 Task: Look for space in Pusad, India from 12th June, 2023 to 15th June, 2023 for 2 adults in price range Rs.10000 to Rs.15000. Place can be entire place with 1  bedroom having 1 bed and 1 bathroom. Property type can be house, flat, guest house, hotel. Booking option can be shelf check-in. Required host language is English.
Action: Mouse pressed left at (464, 53)
Screenshot: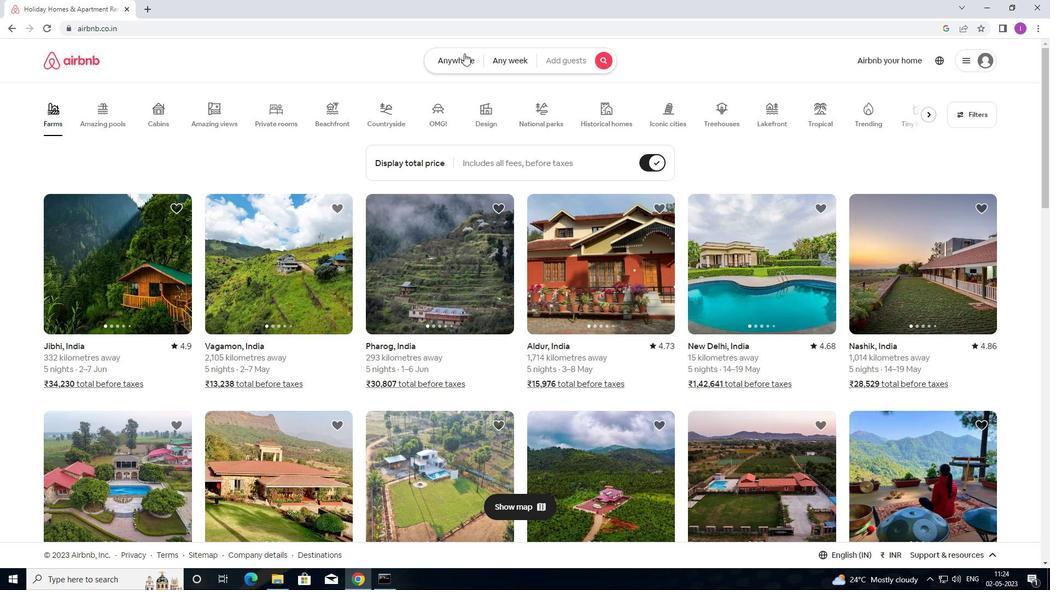 
Action: Mouse moved to (364, 115)
Screenshot: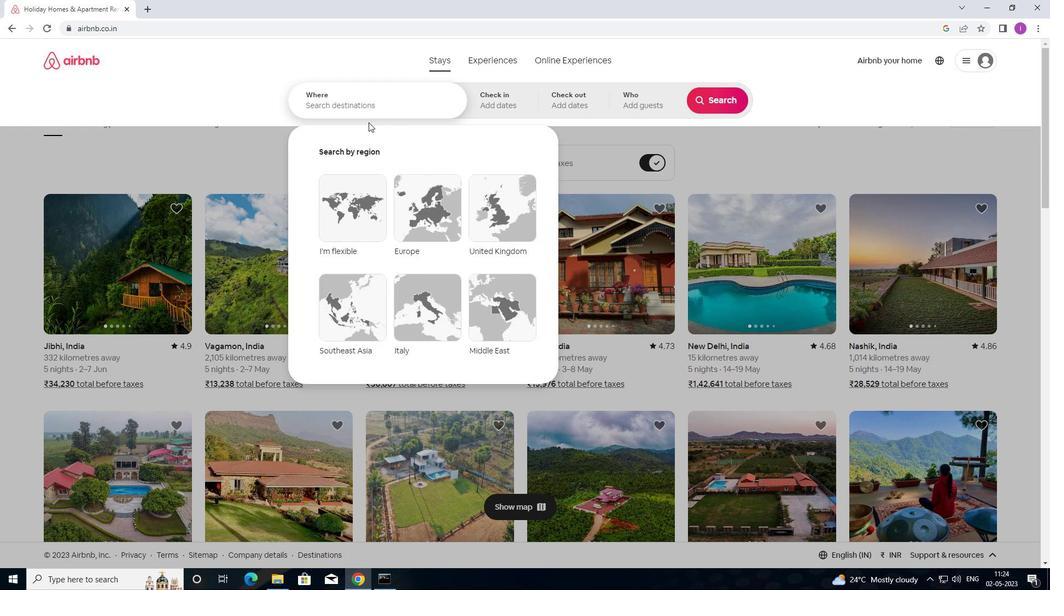 
Action: Mouse pressed left at (364, 115)
Screenshot: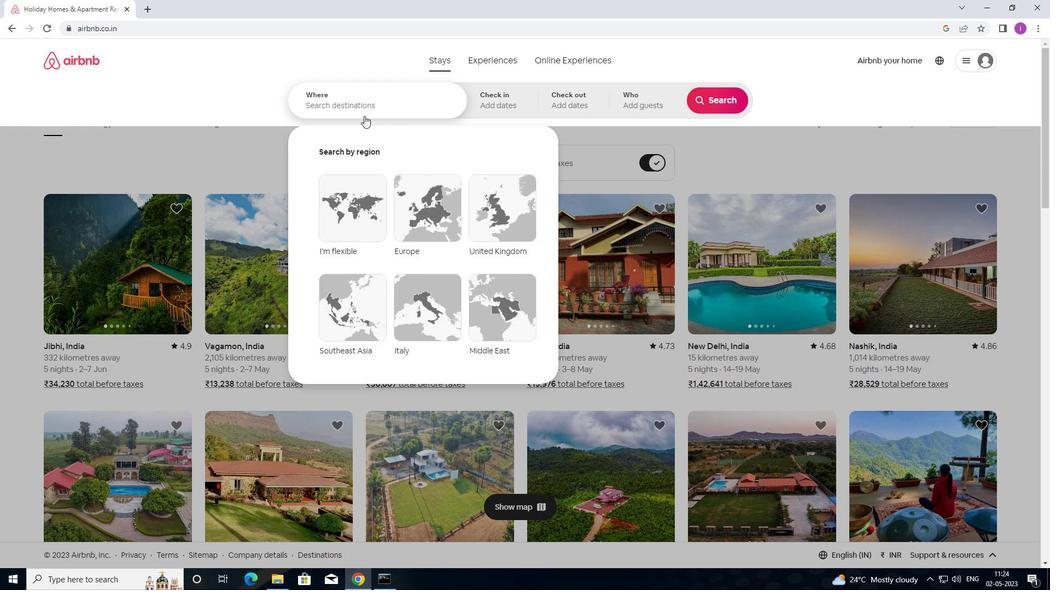 
Action: Mouse moved to (426, 83)
Screenshot: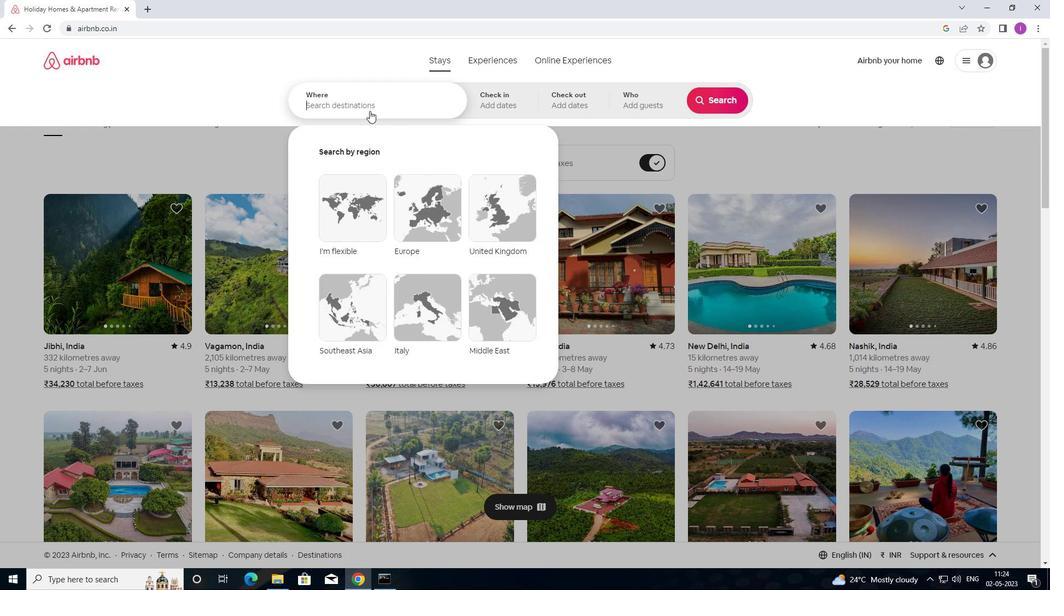 
Action: Key pressed <Key.shift>PUSAD,<Key.shift>INDIA
Screenshot: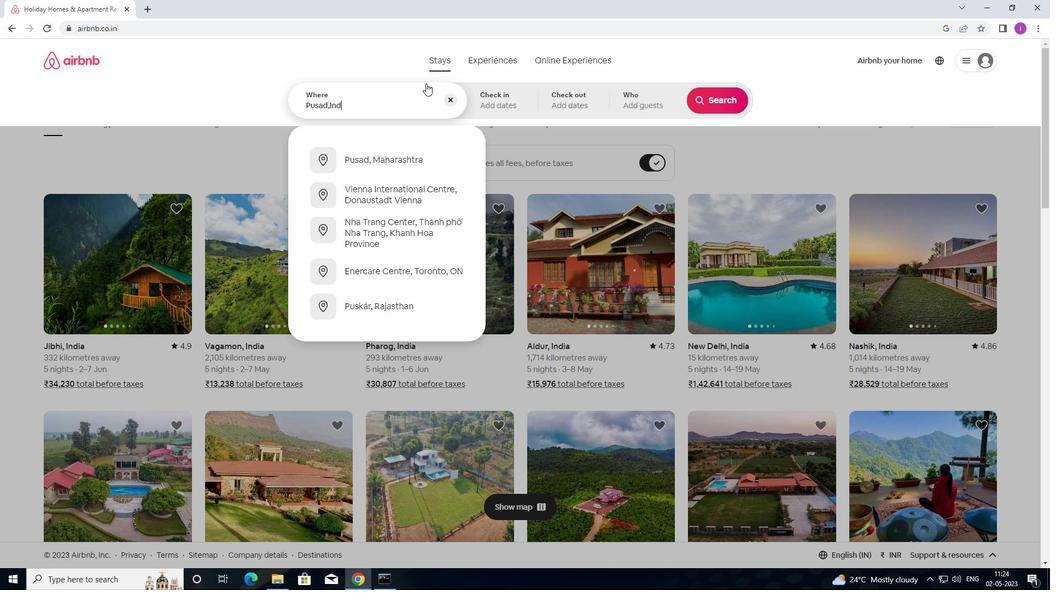 
Action: Mouse moved to (515, 107)
Screenshot: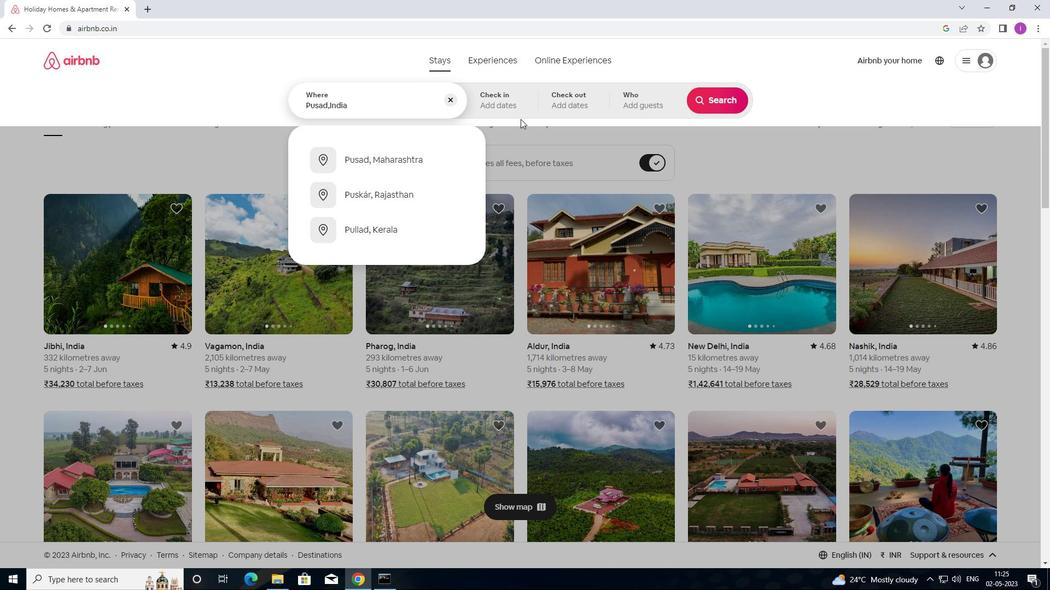 
Action: Mouse pressed left at (515, 107)
Screenshot: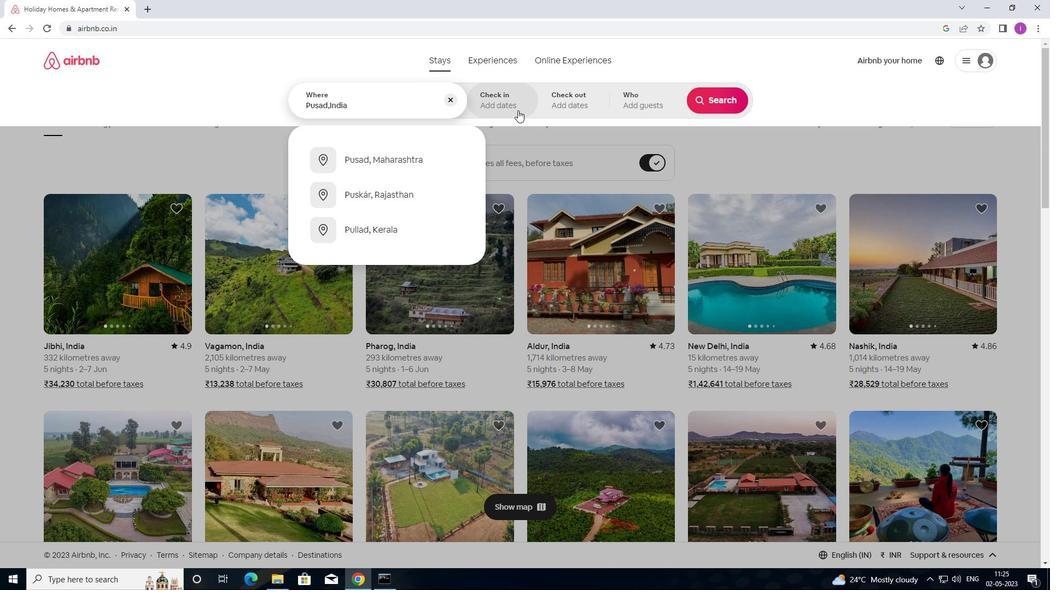 
Action: Mouse moved to (574, 288)
Screenshot: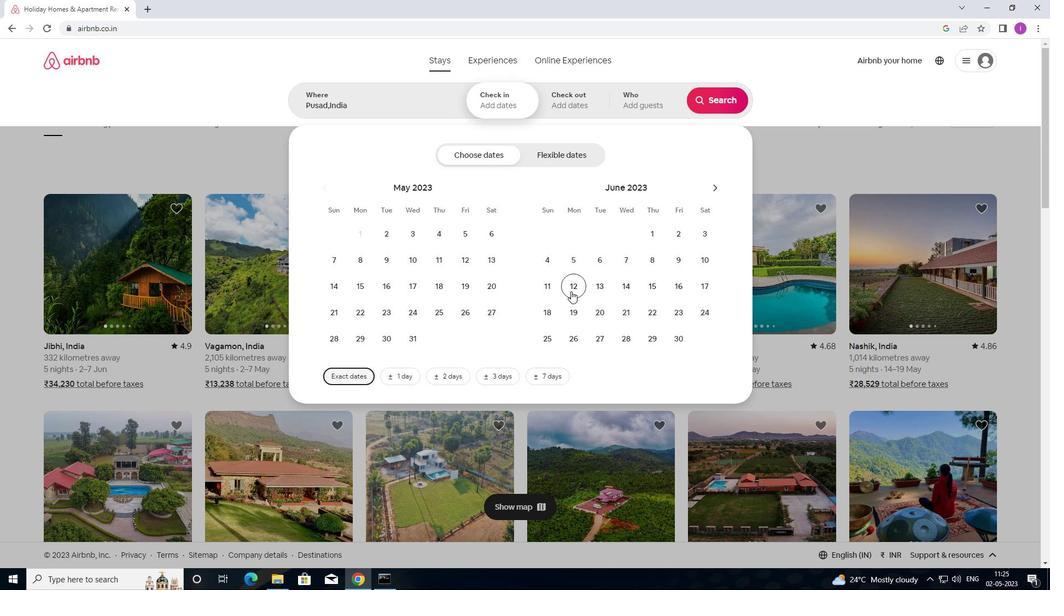 
Action: Mouse pressed left at (574, 288)
Screenshot: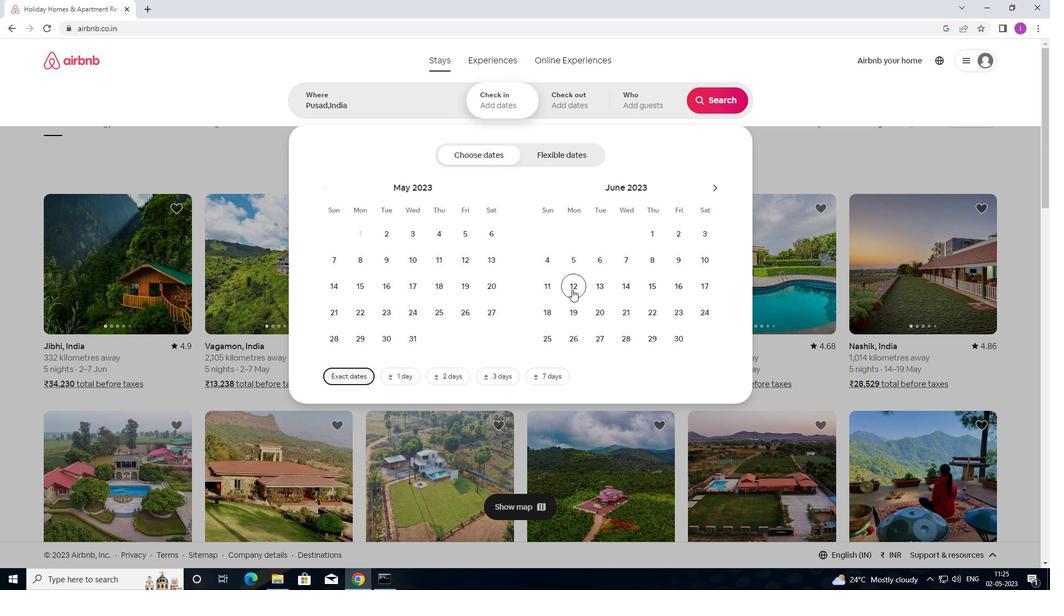 
Action: Mouse moved to (653, 289)
Screenshot: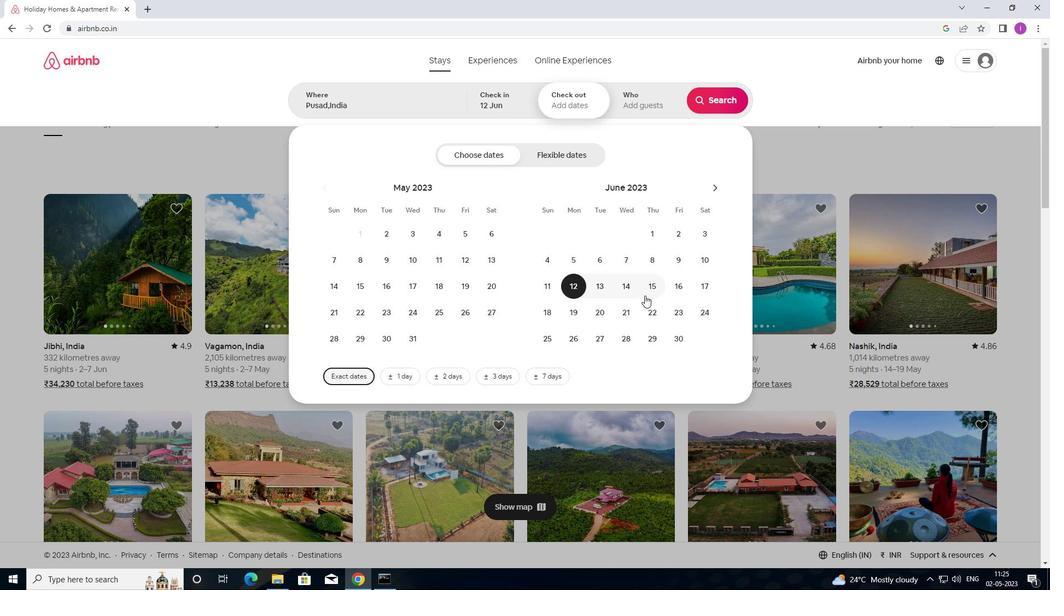 
Action: Mouse pressed left at (653, 289)
Screenshot: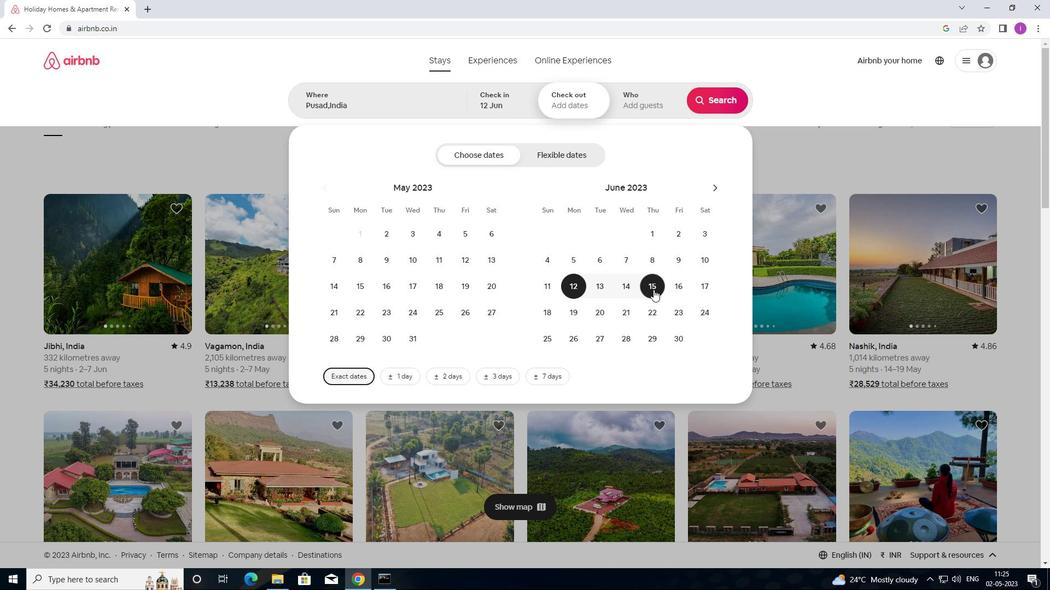 
Action: Mouse moved to (643, 108)
Screenshot: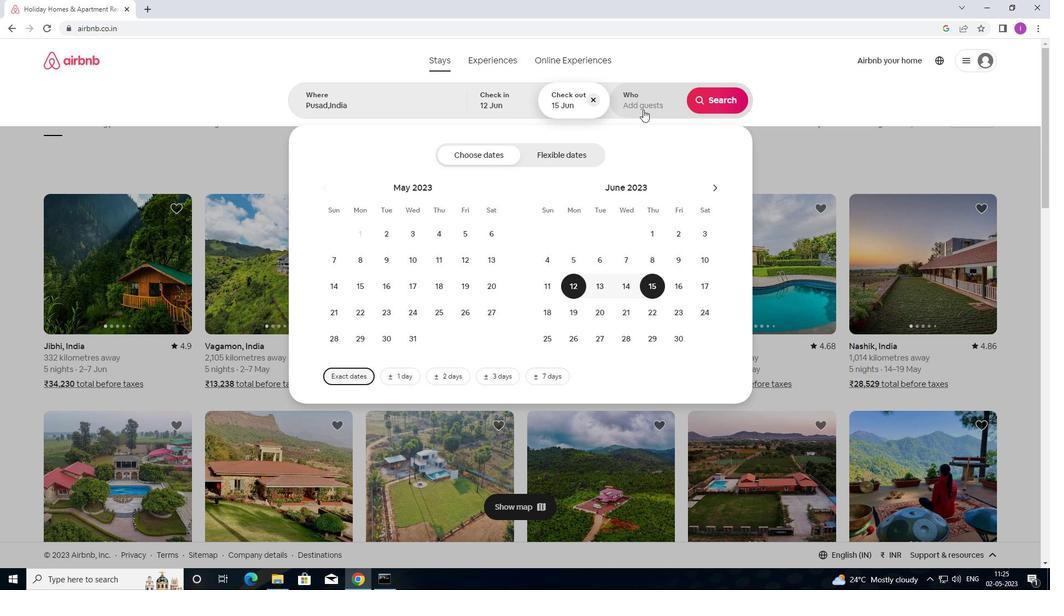 
Action: Mouse pressed left at (643, 108)
Screenshot: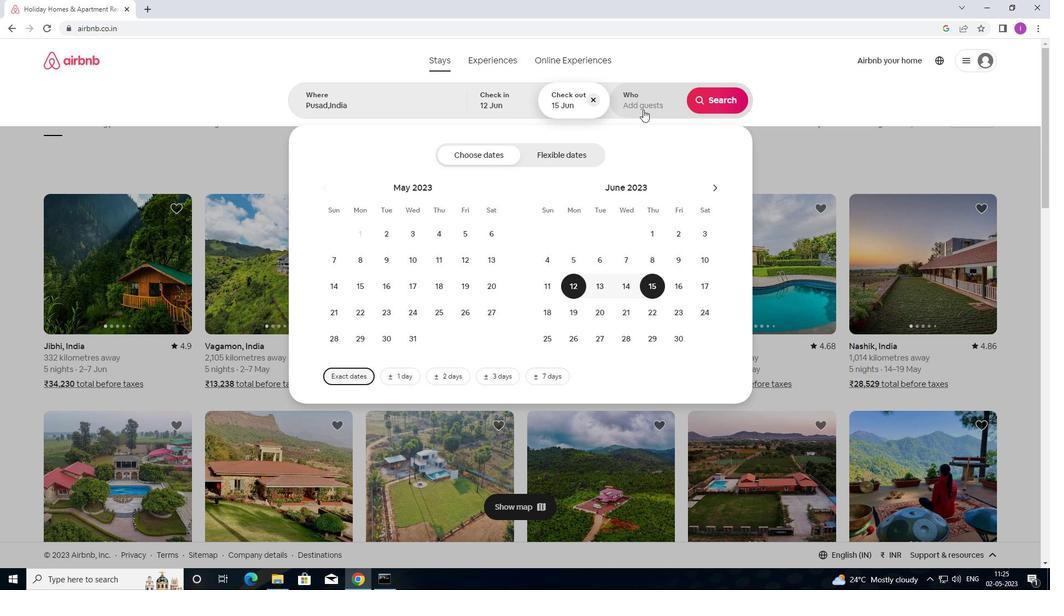 
Action: Mouse moved to (717, 154)
Screenshot: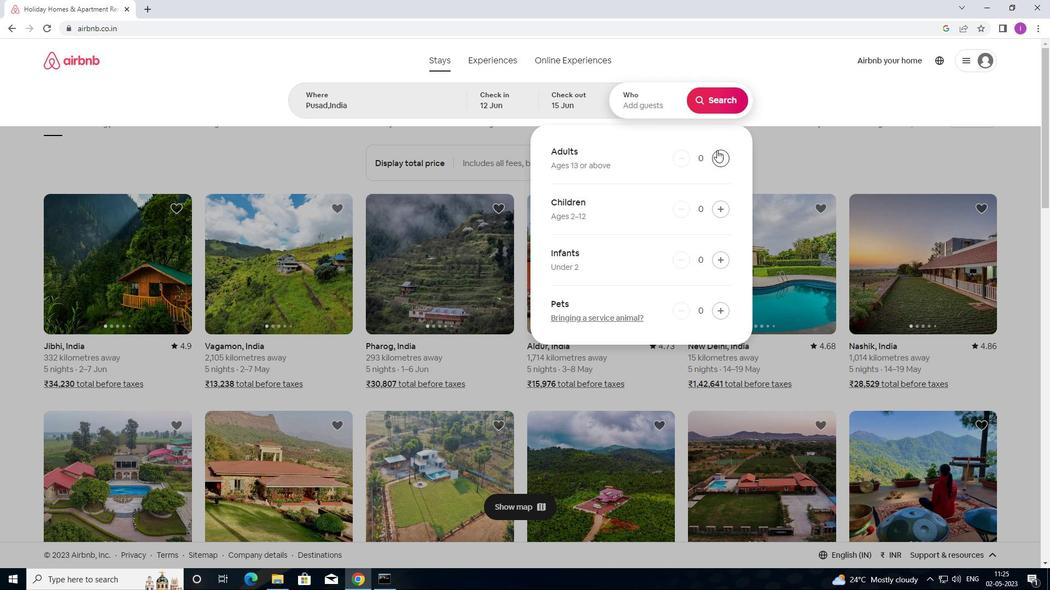 
Action: Mouse pressed left at (717, 154)
Screenshot: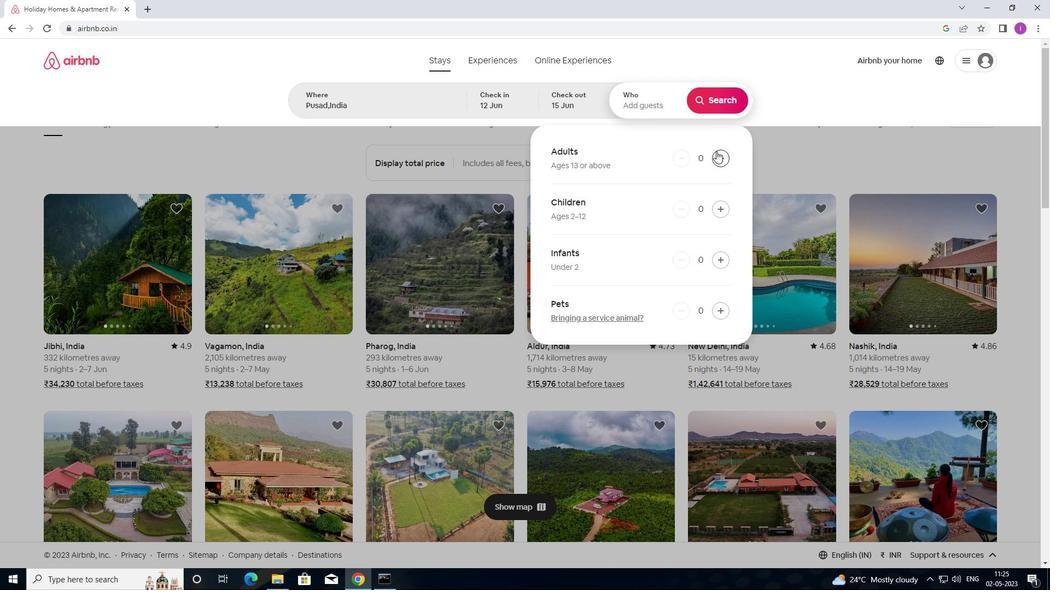 
Action: Mouse moved to (718, 154)
Screenshot: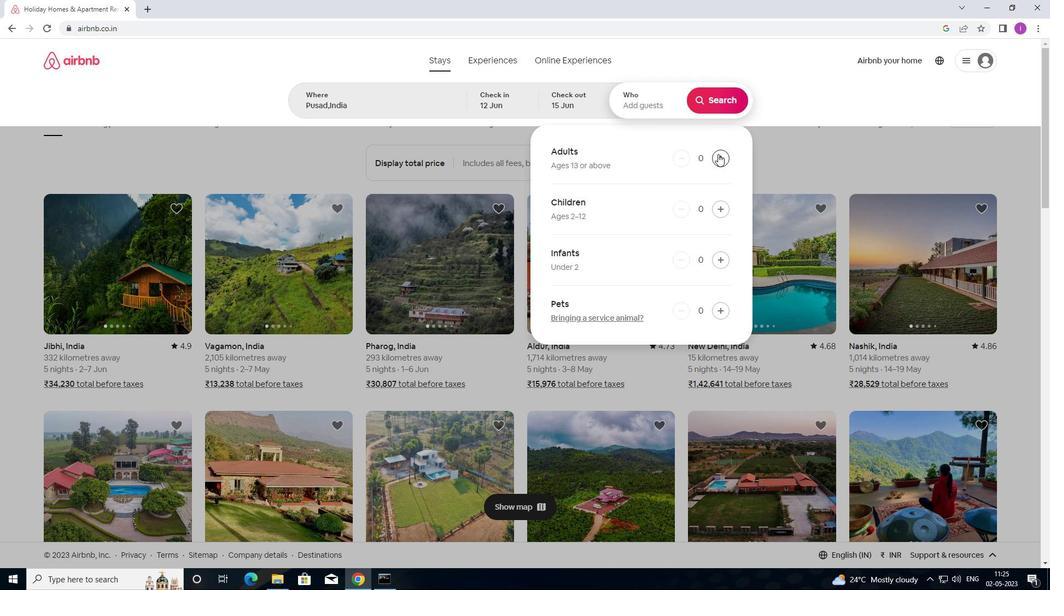 
Action: Mouse pressed left at (718, 154)
Screenshot: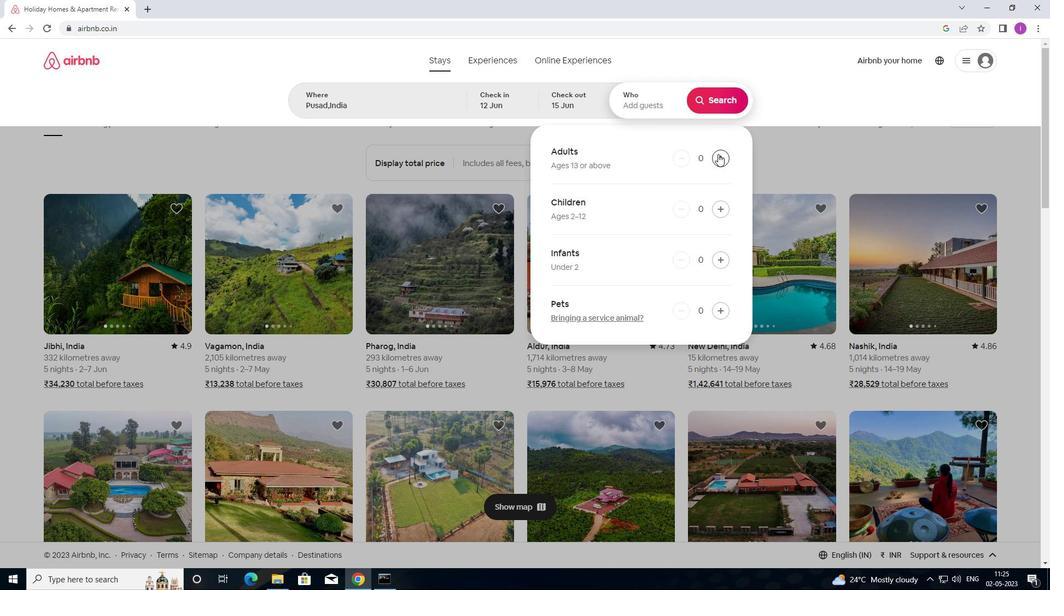 
Action: Mouse moved to (708, 104)
Screenshot: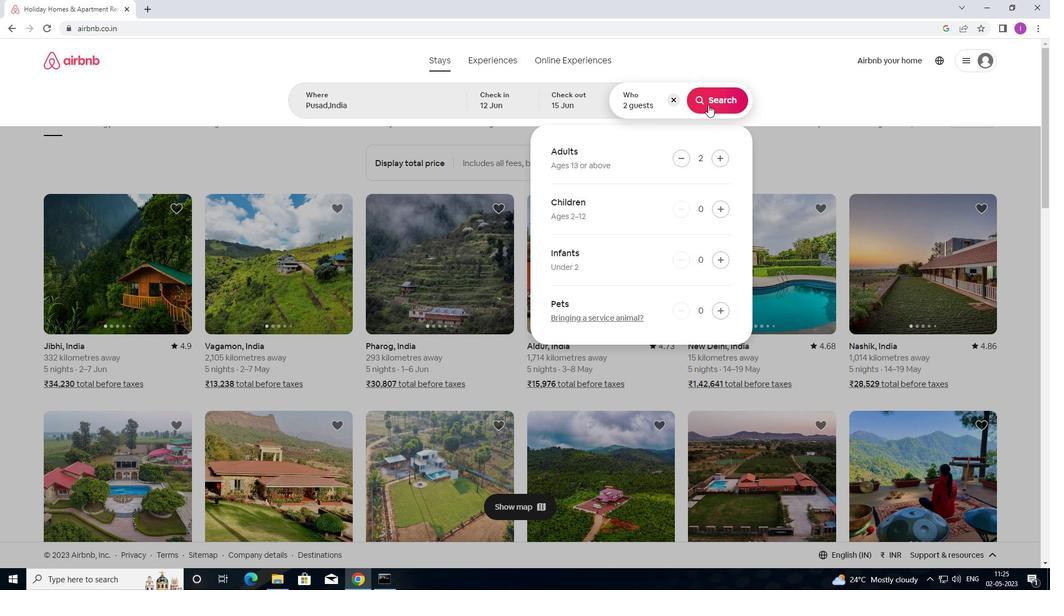
Action: Mouse pressed left at (708, 104)
Screenshot: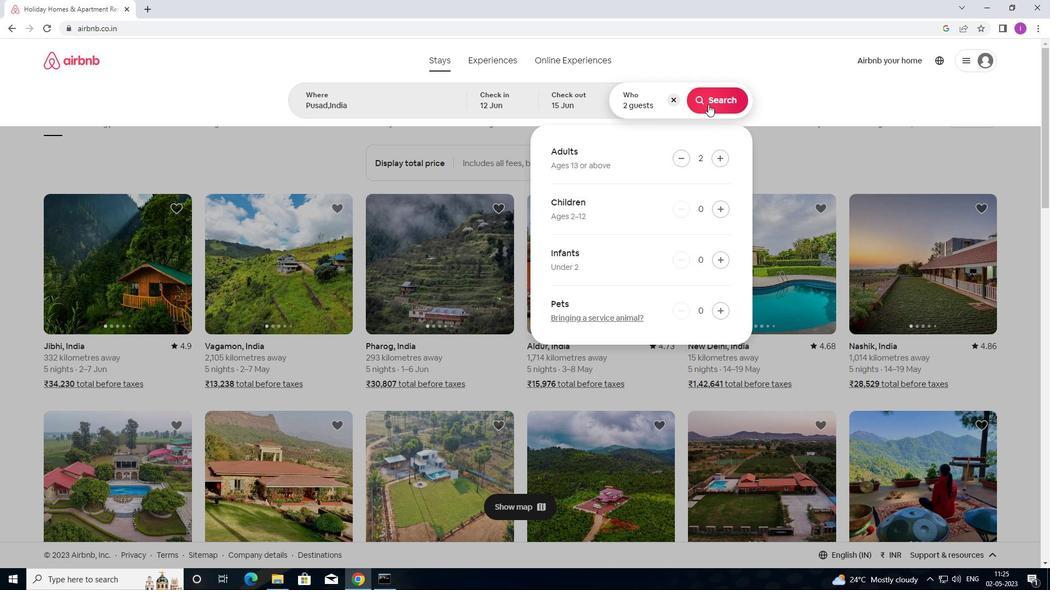
Action: Mouse moved to (991, 97)
Screenshot: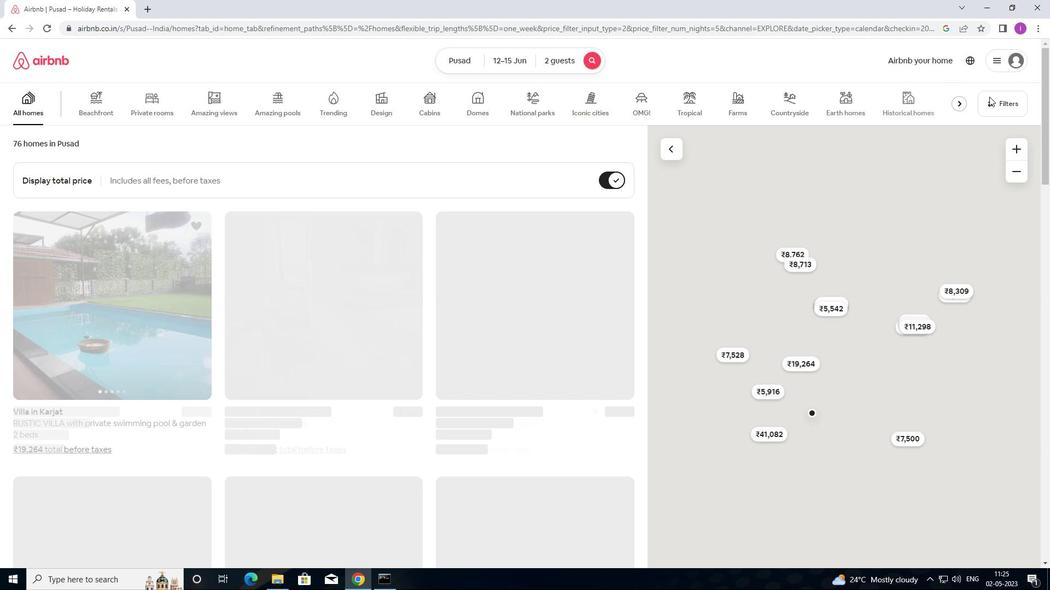
Action: Mouse pressed left at (991, 97)
Screenshot: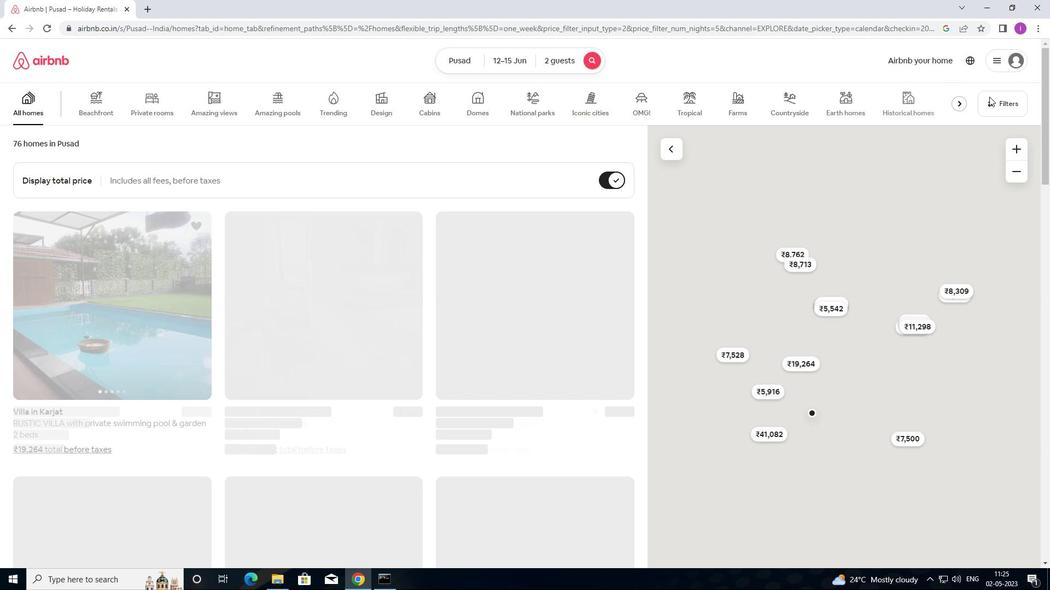 
Action: Mouse moved to (407, 247)
Screenshot: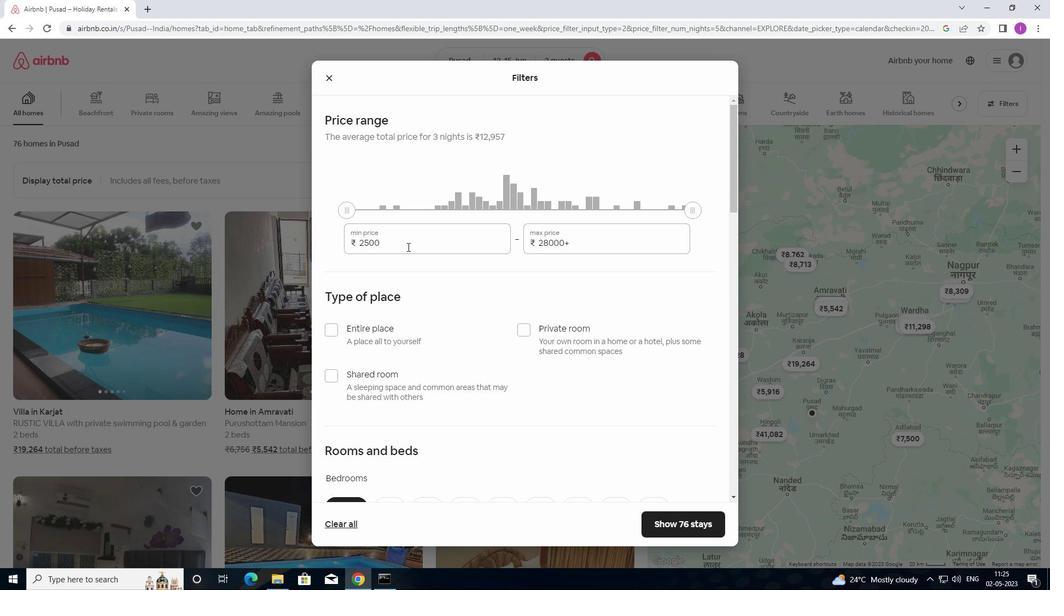 
Action: Mouse pressed left at (407, 247)
Screenshot: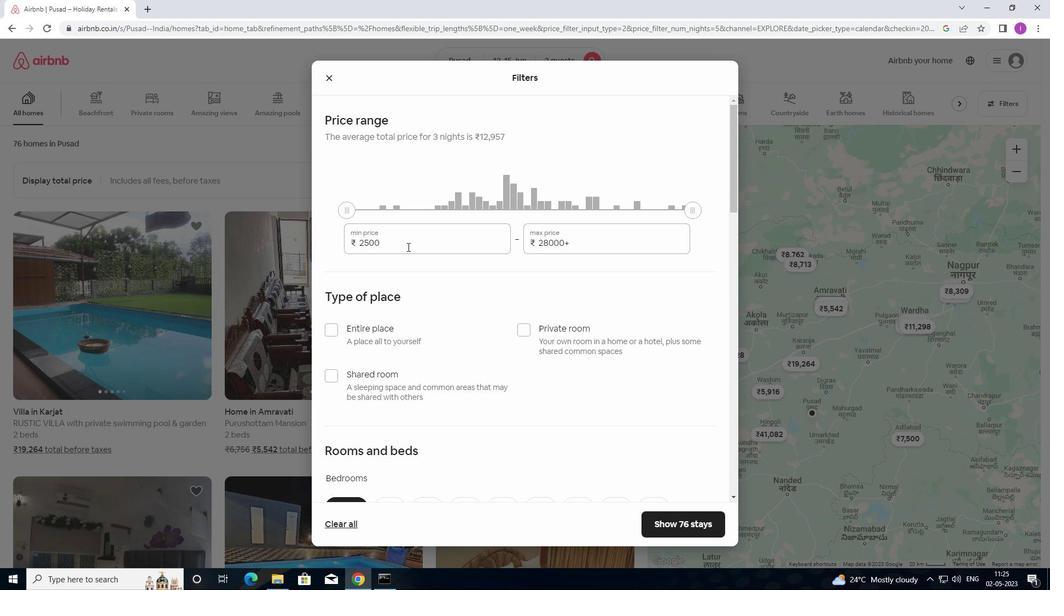 
Action: Mouse moved to (343, 236)
Screenshot: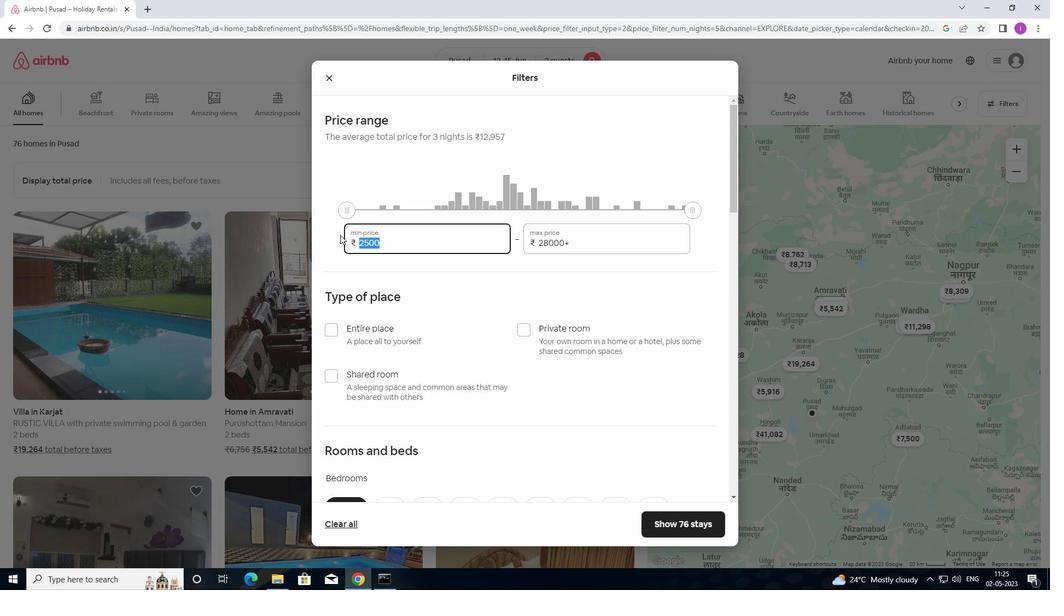 
Action: Key pressed 10000
Screenshot: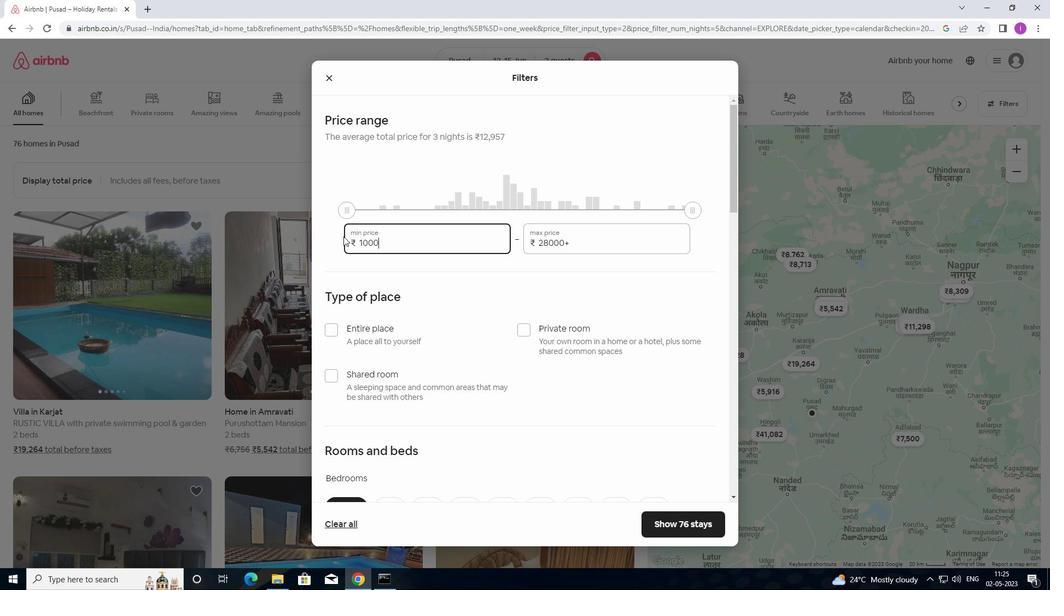 
Action: Mouse moved to (577, 242)
Screenshot: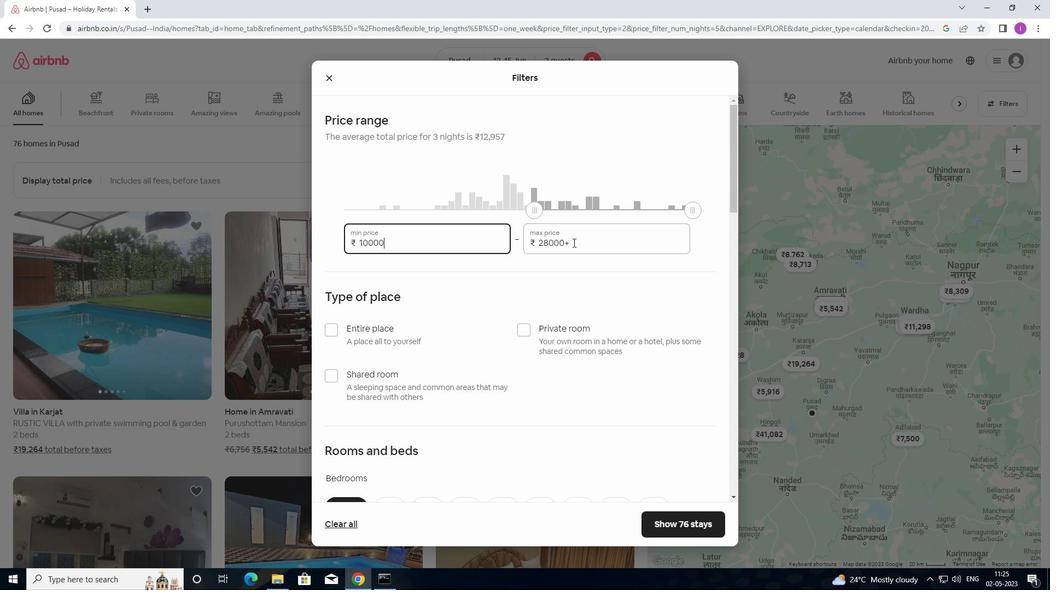 
Action: Mouse pressed left at (577, 242)
Screenshot: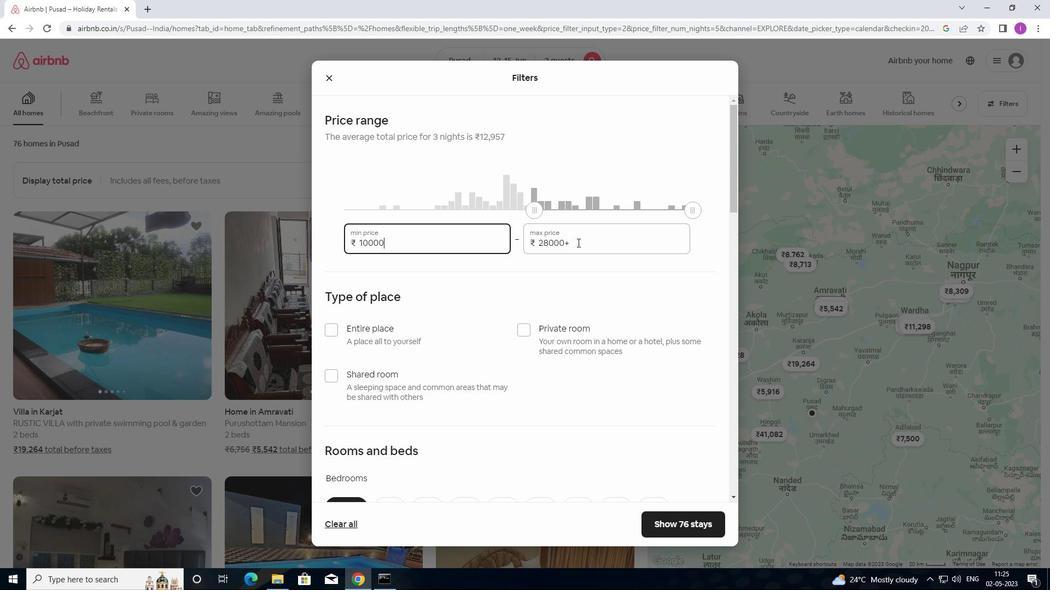 
Action: Mouse moved to (503, 244)
Screenshot: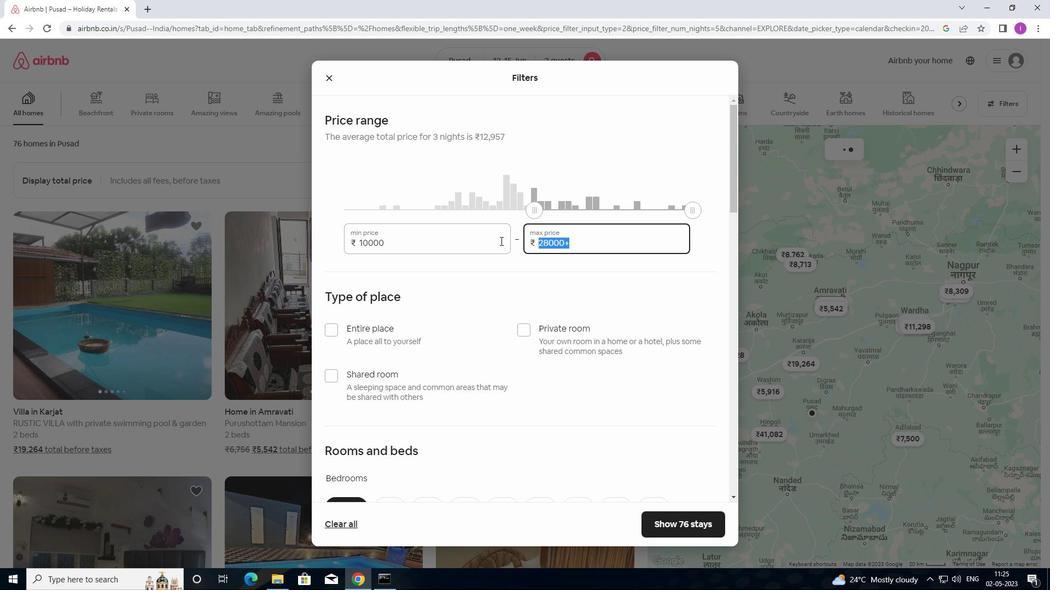 
Action: Key pressed 1
Screenshot: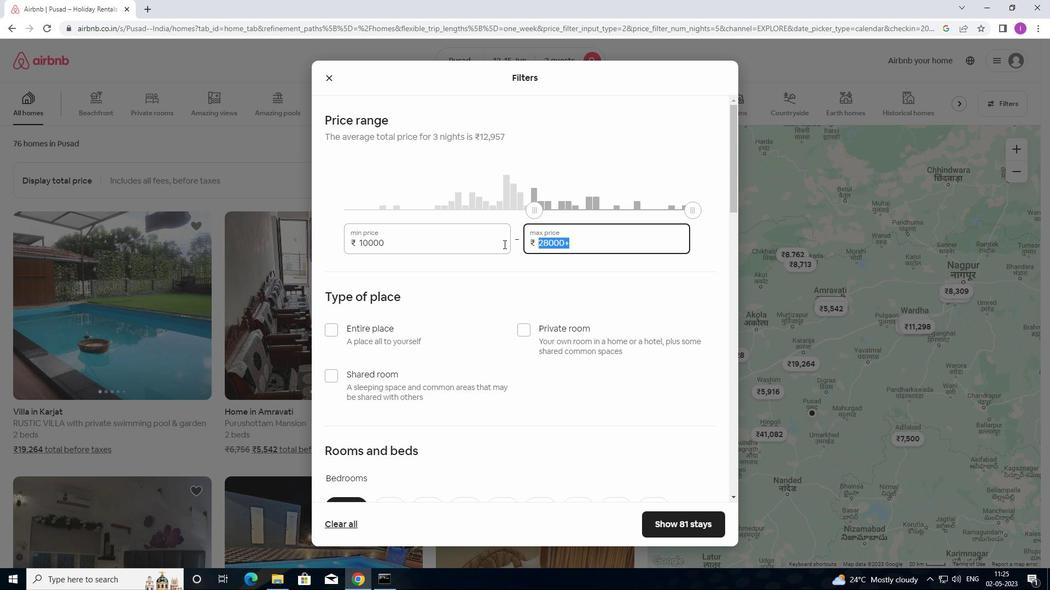 
Action: Mouse moved to (503, 244)
Screenshot: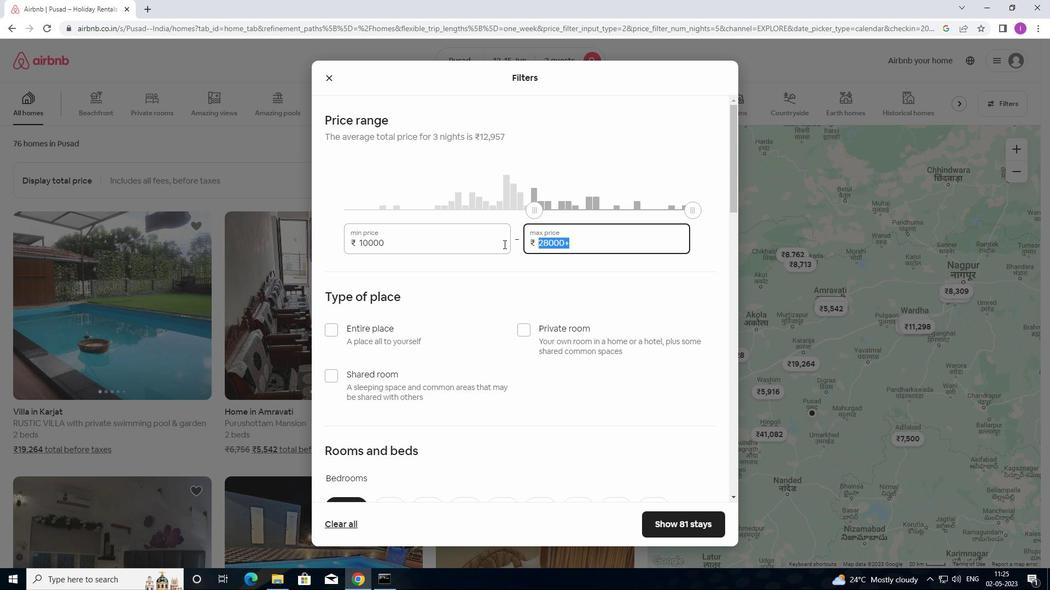 
Action: Key pressed 500
Screenshot: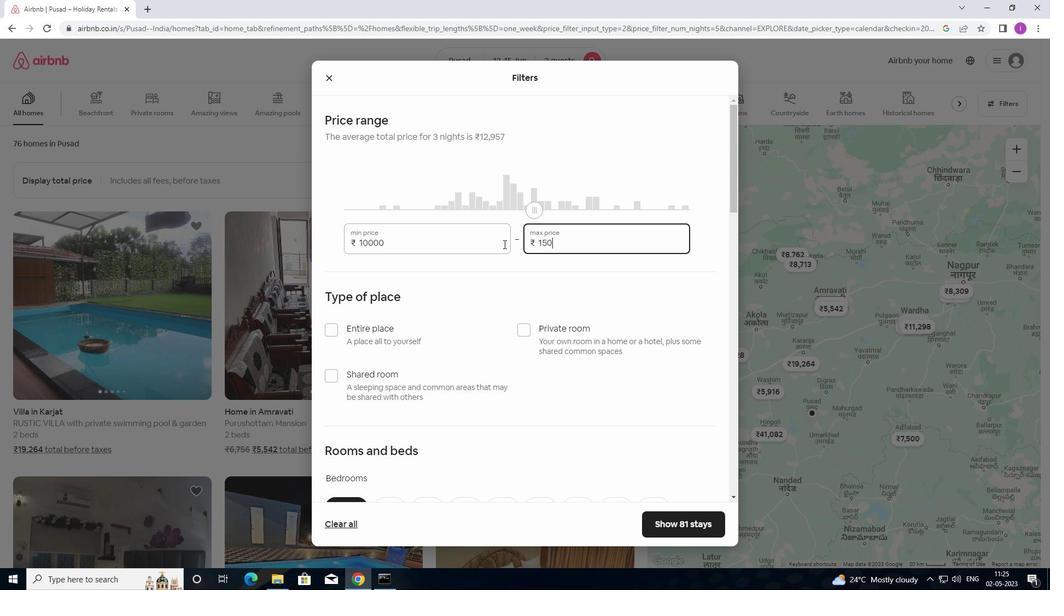 
Action: Mouse moved to (504, 244)
Screenshot: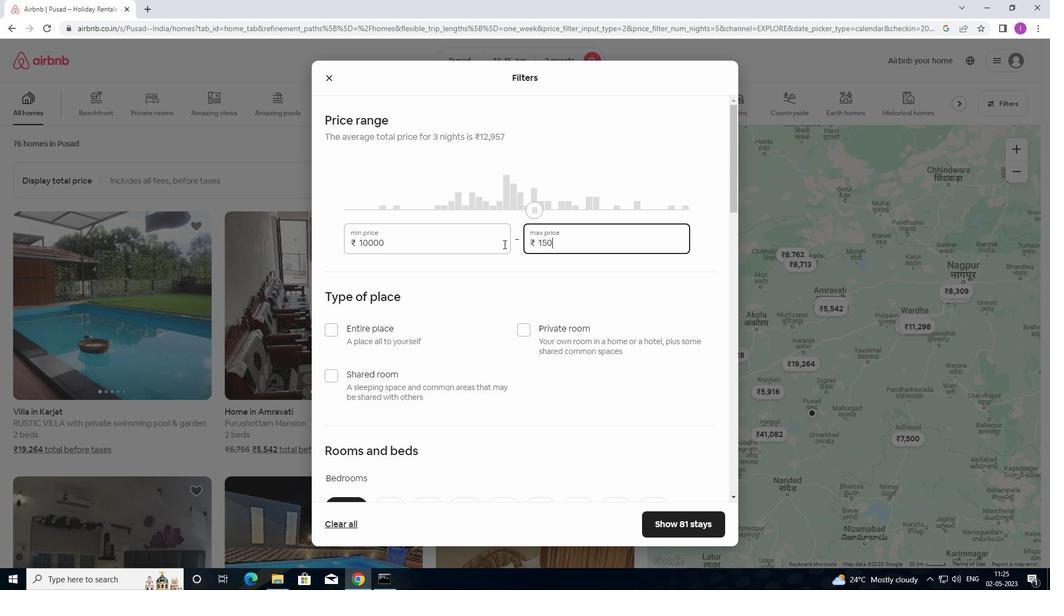 
Action: Key pressed 0
Screenshot: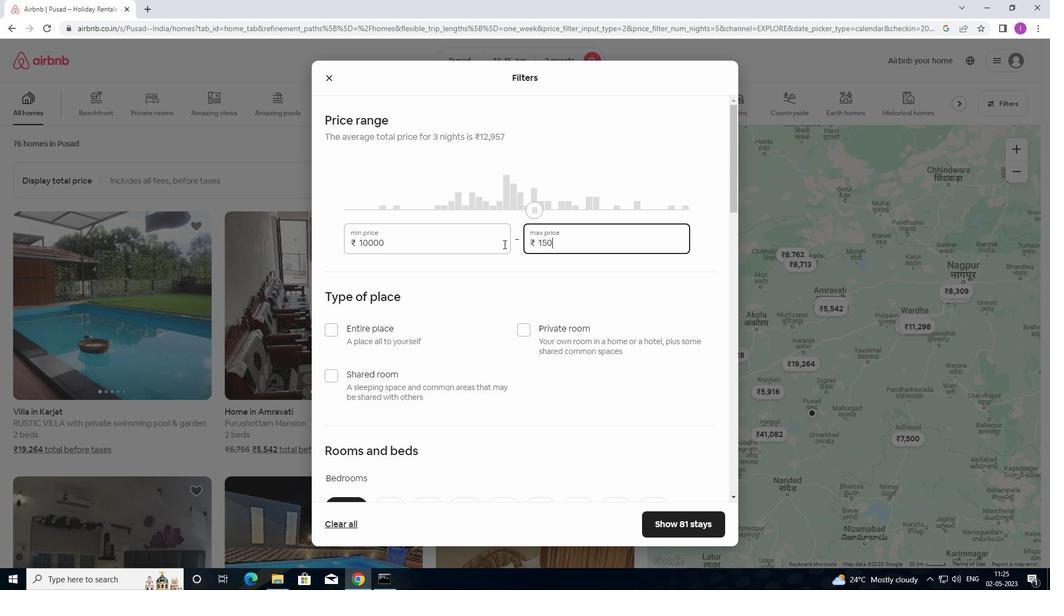 
Action: Mouse moved to (424, 338)
Screenshot: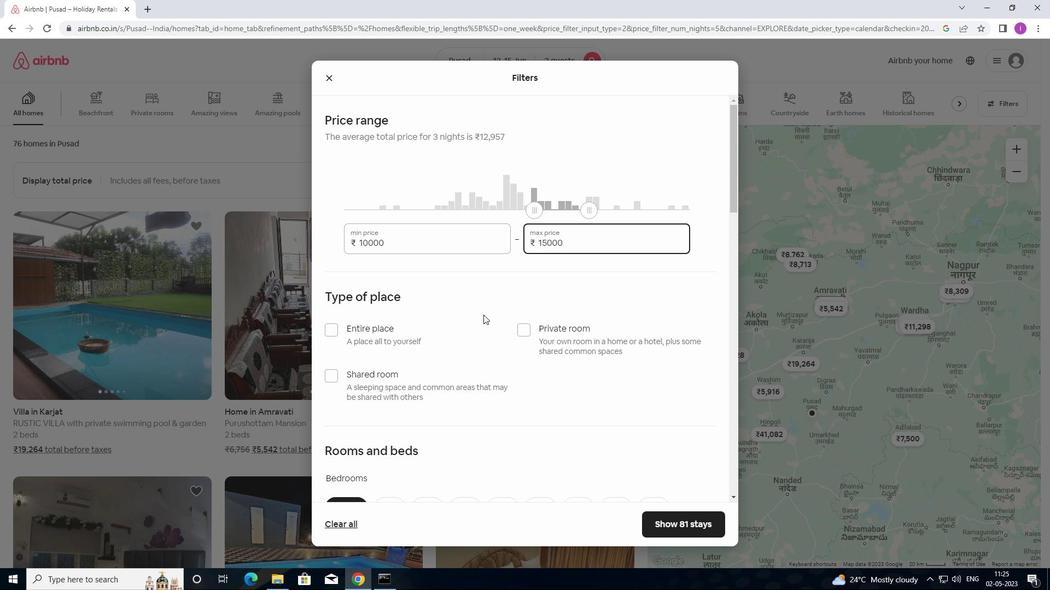 
Action: Mouse scrolled (424, 337) with delta (0, 0)
Screenshot: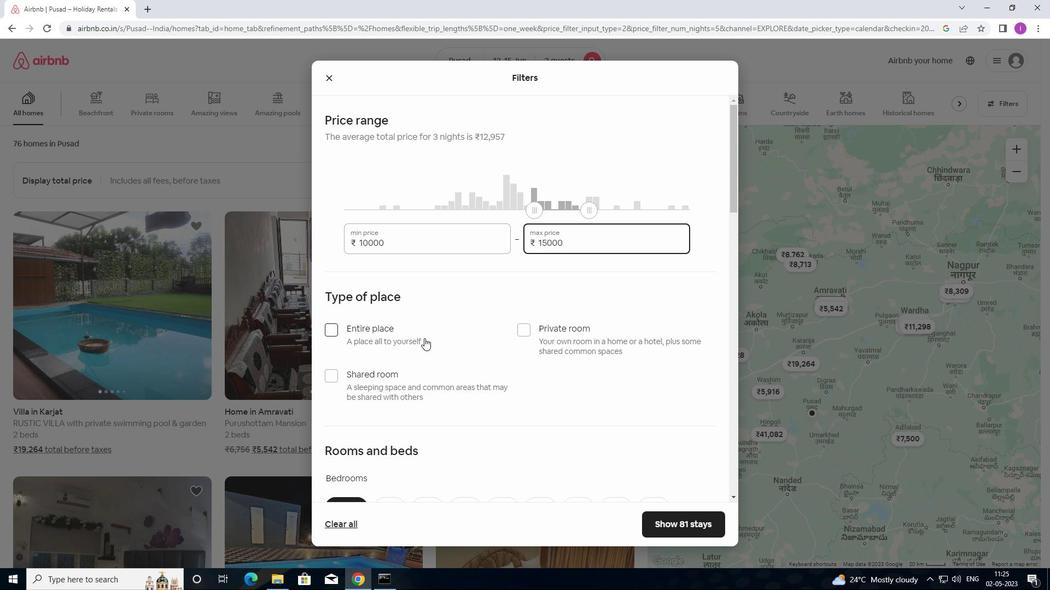 
Action: Mouse moved to (327, 274)
Screenshot: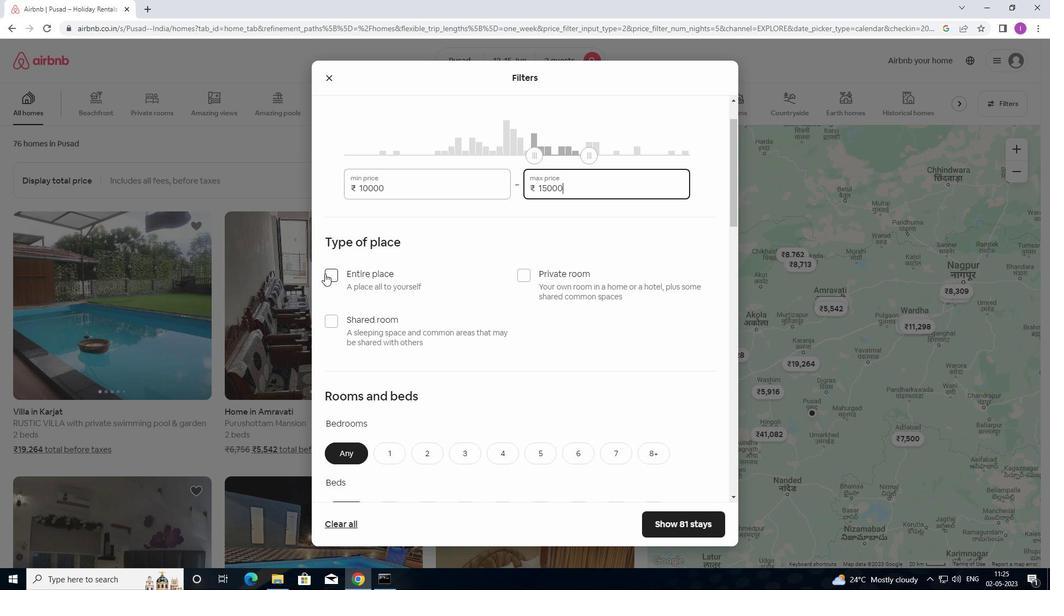 
Action: Mouse pressed left at (327, 274)
Screenshot: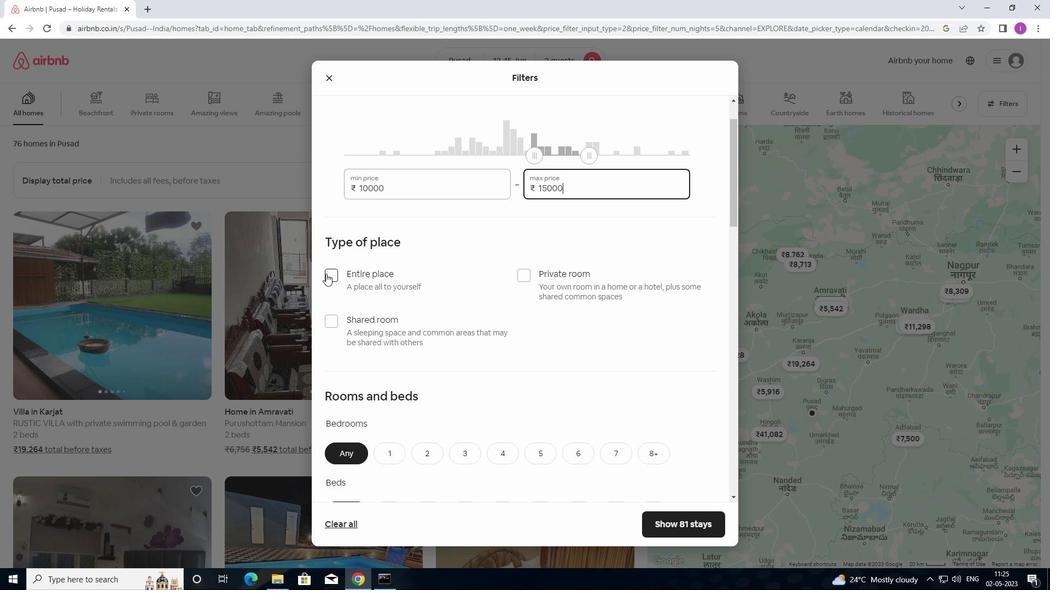 
Action: Mouse moved to (376, 313)
Screenshot: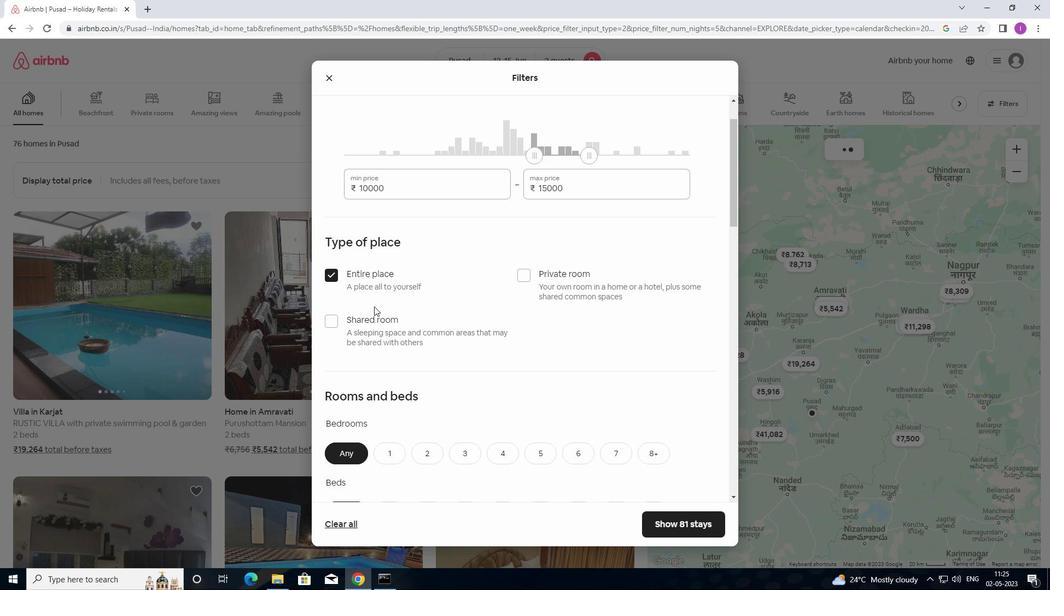 
Action: Mouse scrolled (376, 312) with delta (0, 0)
Screenshot: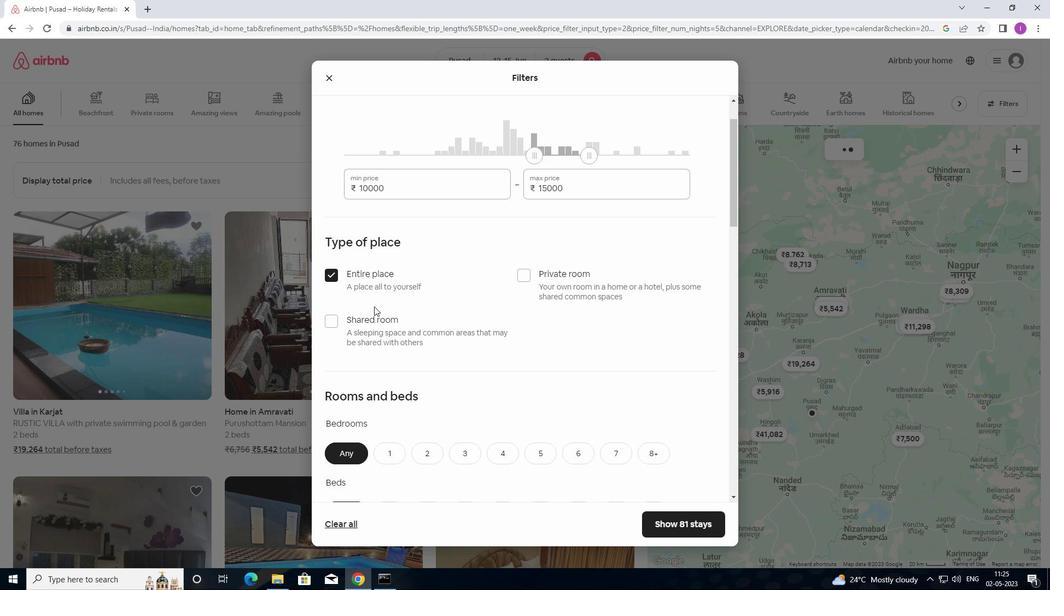 
Action: Mouse moved to (377, 314)
Screenshot: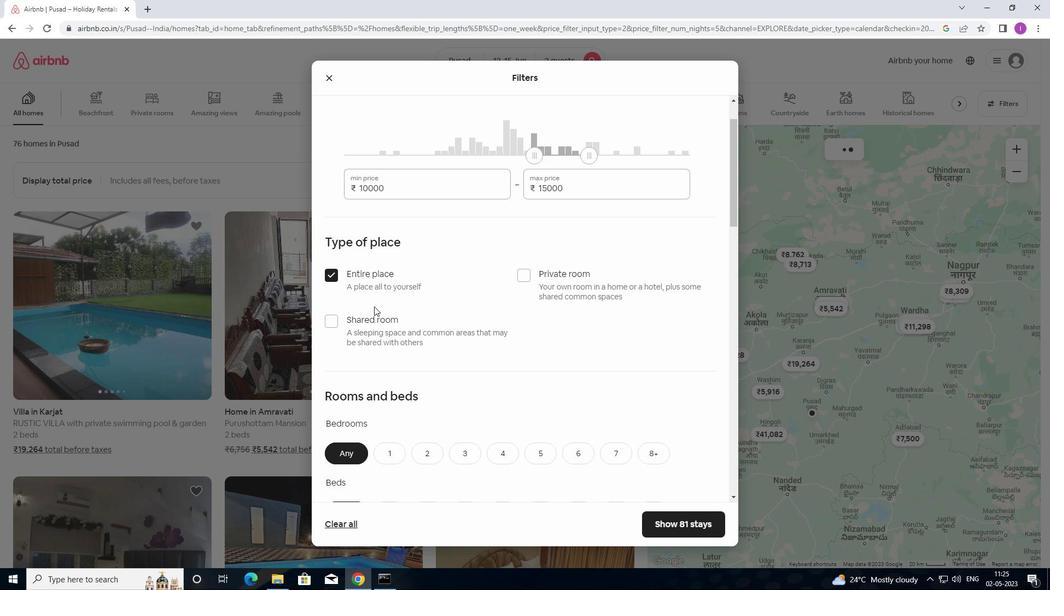 
Action: Mouse scrolled (377, 313) with delta (0, 0)
Screenshot: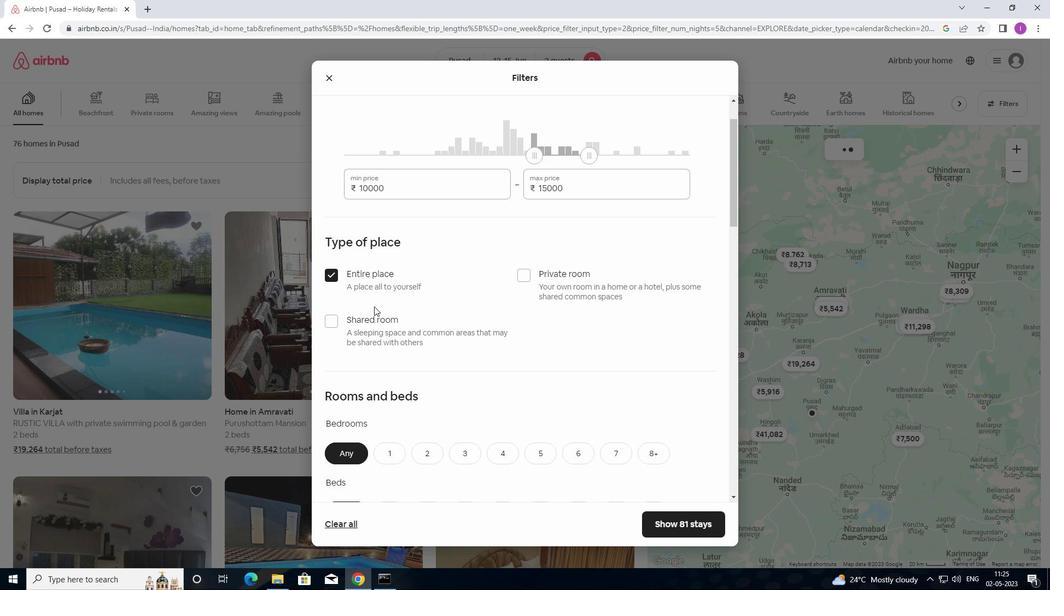 
Action: Mouse moved to (377, 314)
Screenshot: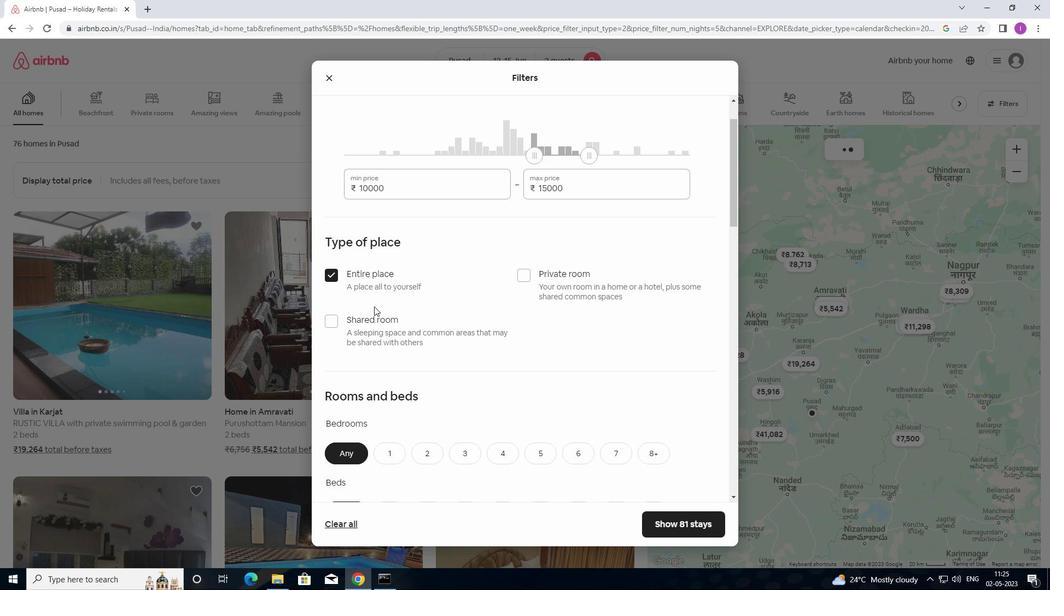 
Action: Mouse scrolled (377, 313) with delta (0, 0)
Screenshot: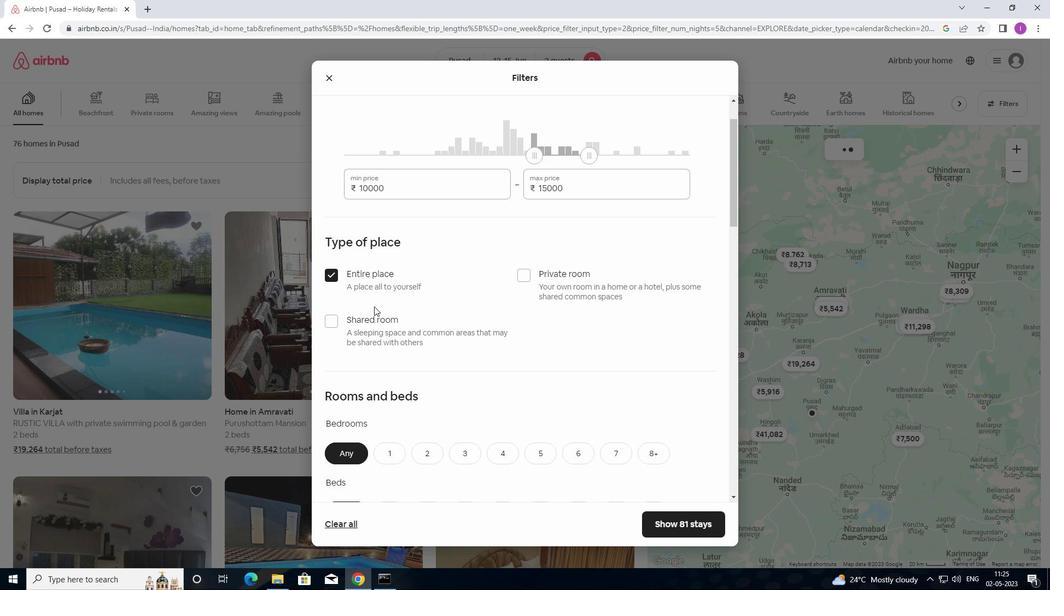
Action: Mouse moved to (378, 315)
Screenshot: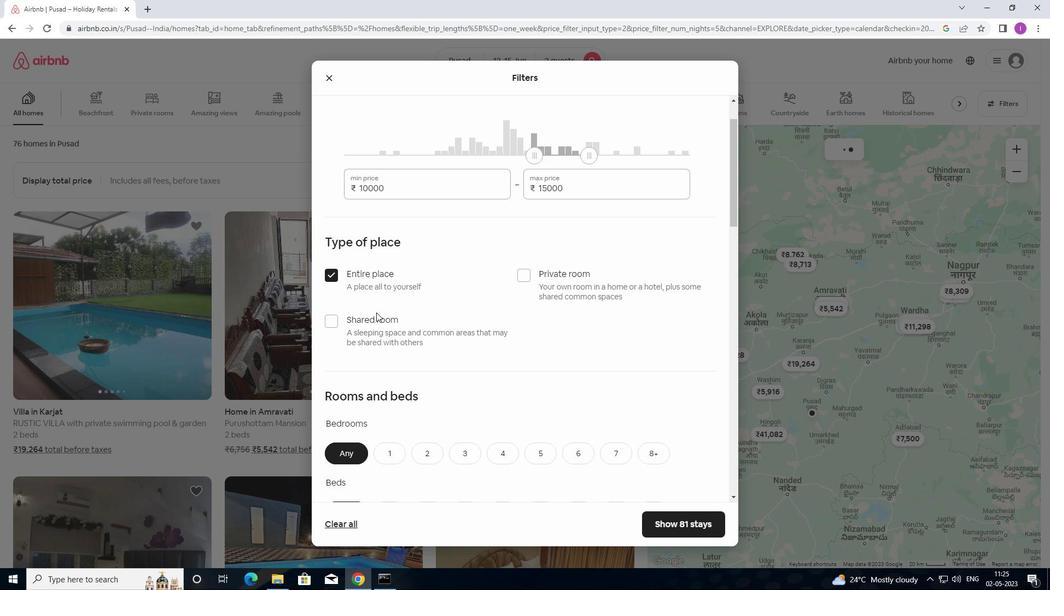 
Action: Mouse scrolled (378, 314) with delta (0, 0)
Screenshot: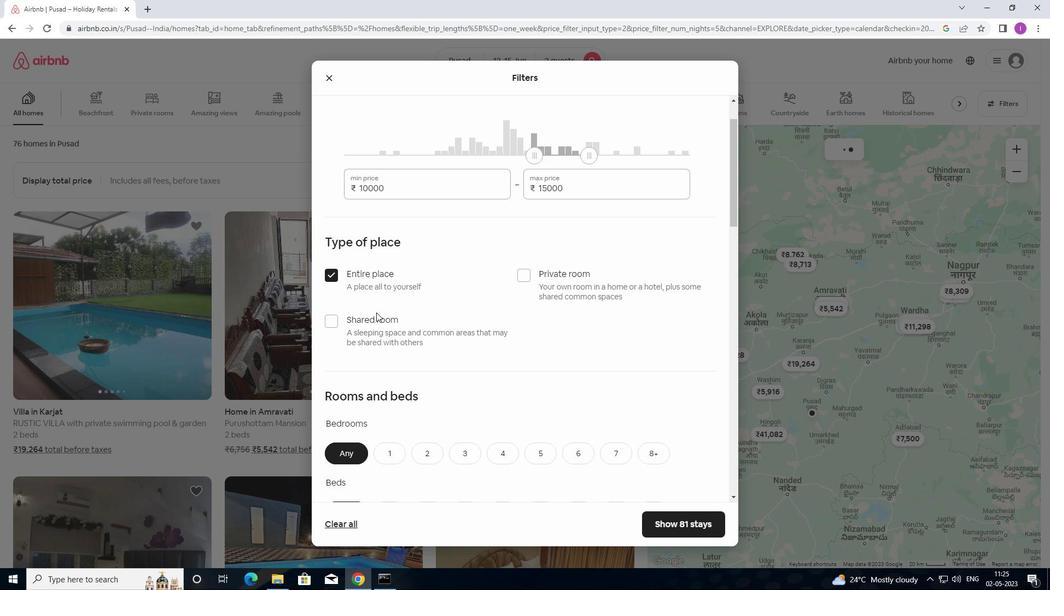 
Action: Mouse moved to (393, 237)
Screenshot: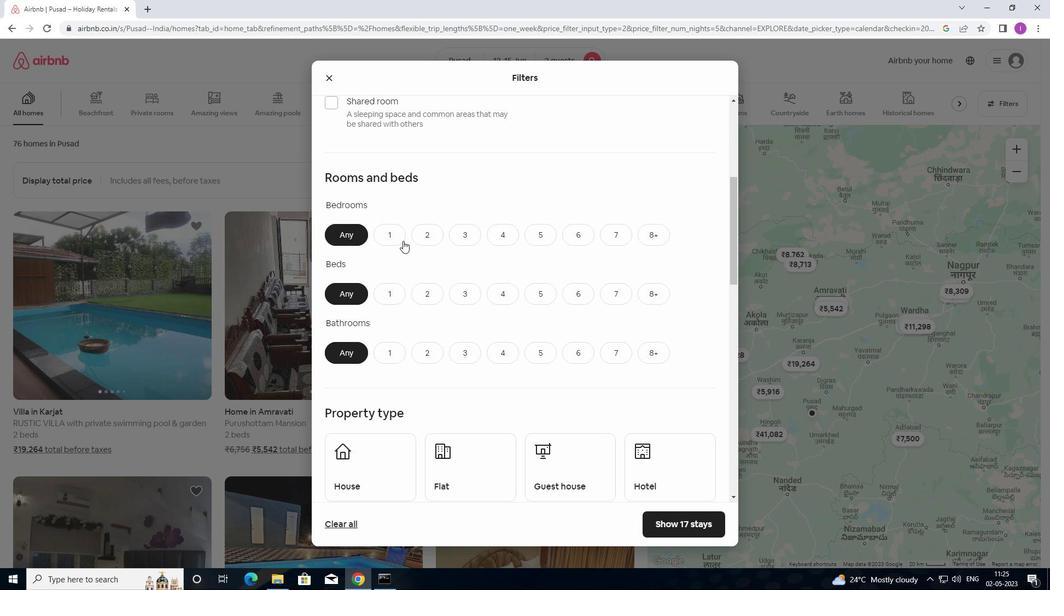 
Action: Mouse pressed left at (393, 237)
Screenshot: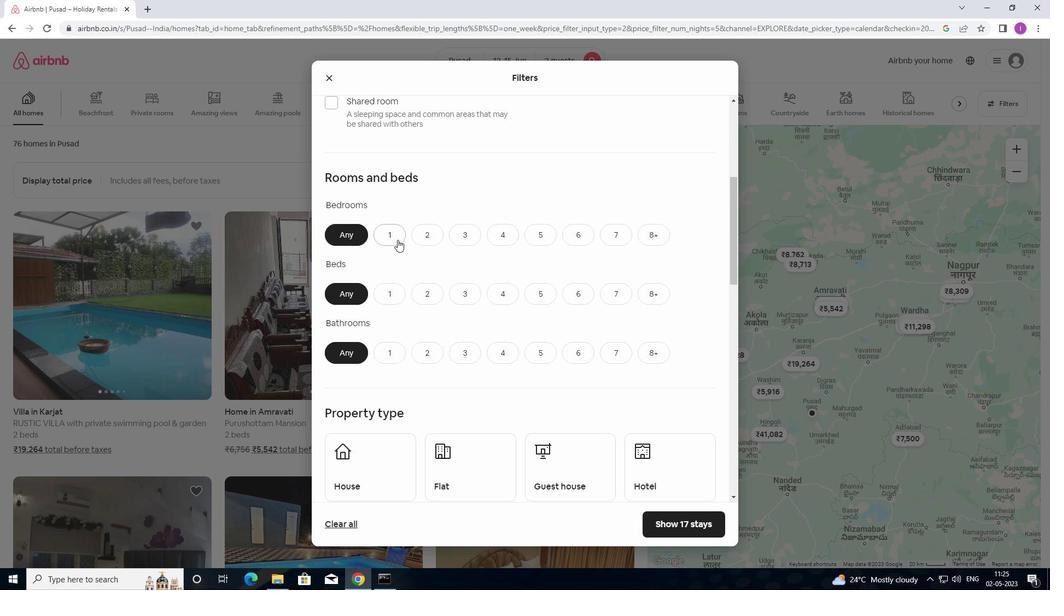 
Action: Mouse moved to (401, 288)
Screenshot: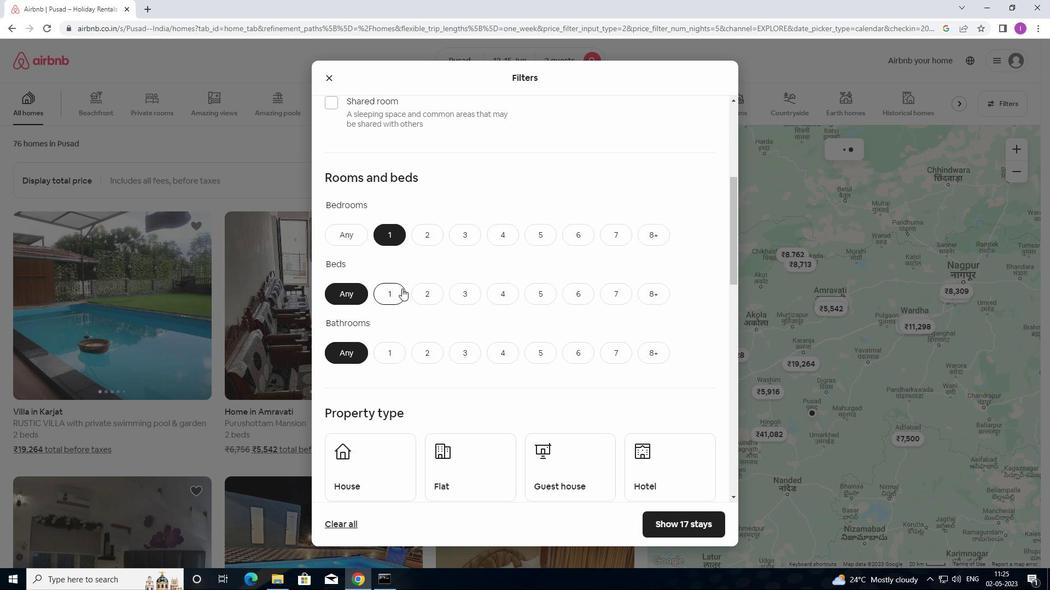
Action: Mouse pressed left at (401, 288)
Screenshot: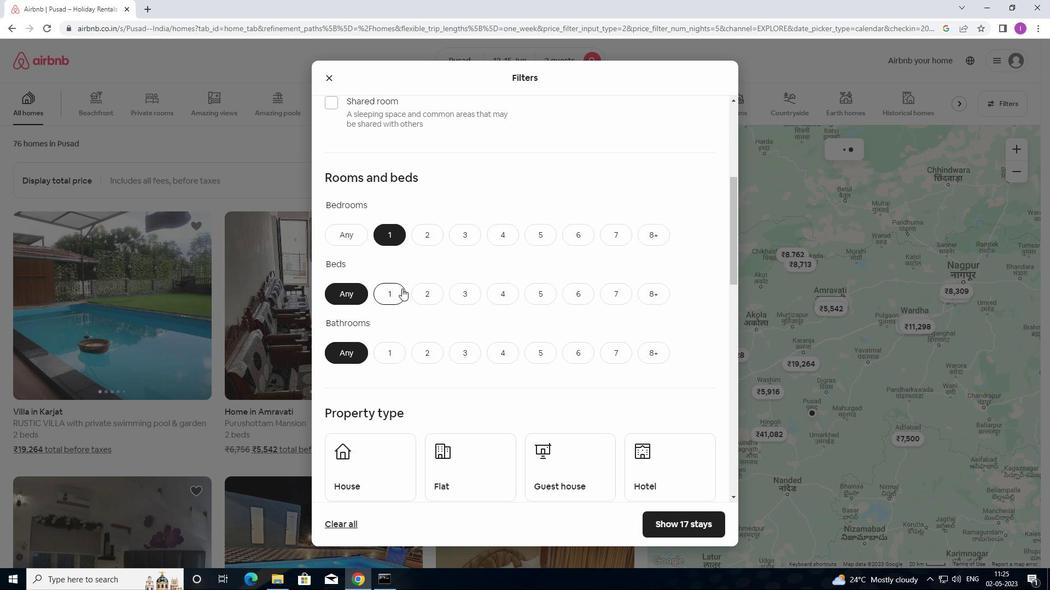 
Action: Mouse moved to (388, 350)
Screenshot: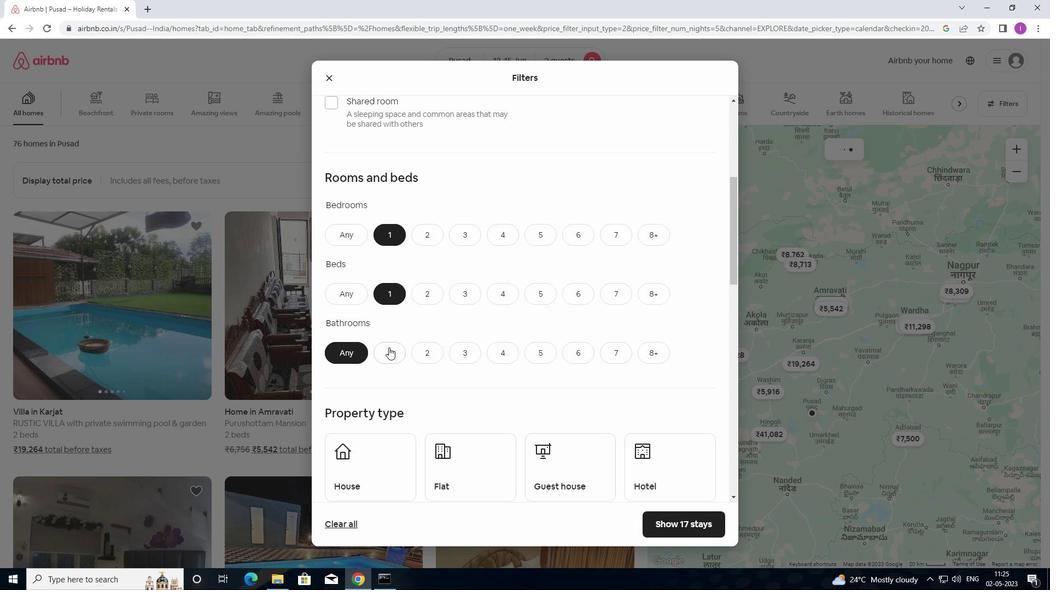 
Action: Mouse pressed left at (388, 350)
Screenshot: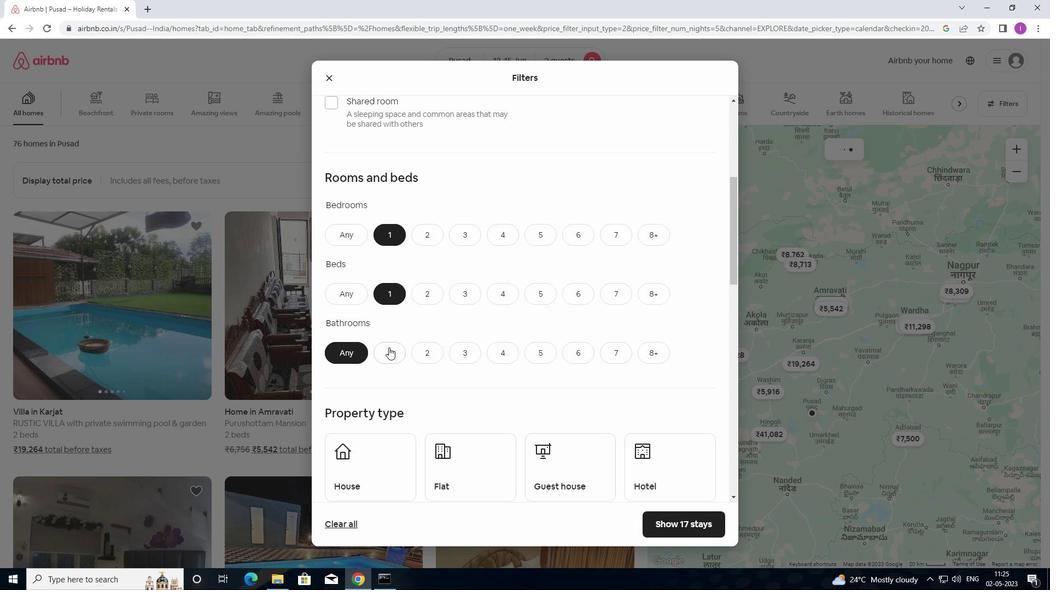 
Action: Mouse moved to (394, 346)
Screenshot: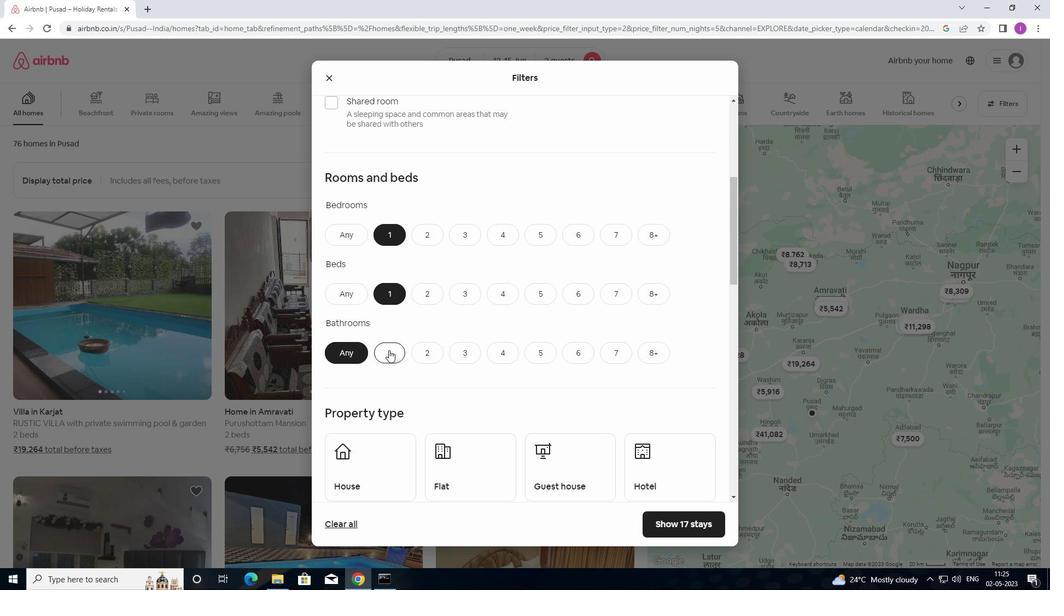 
Action: Mouse scrolled (394, 346) with delta (0, 0)
Screenshot: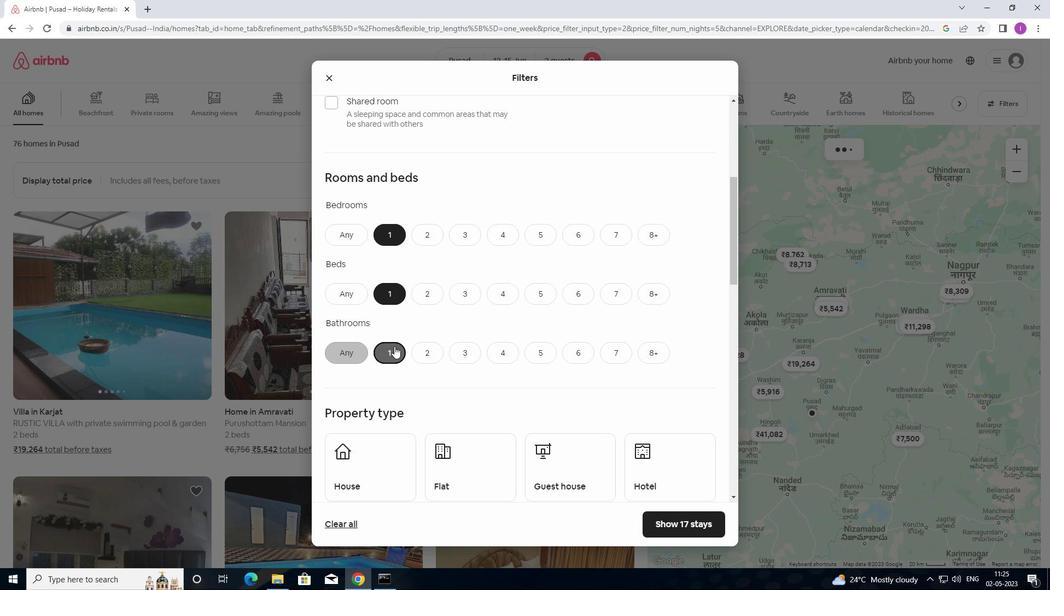
Action: Mouse scrolled (394, 346) with delta (0, 0)
Screenshot: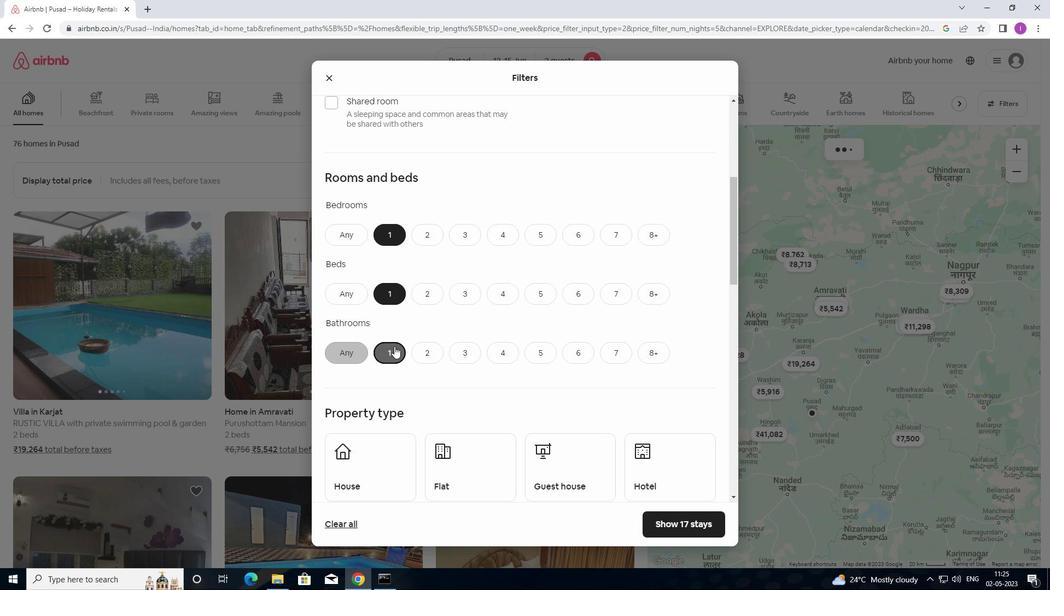 
Action: Mouse moved to (394, 346)
Screenshot: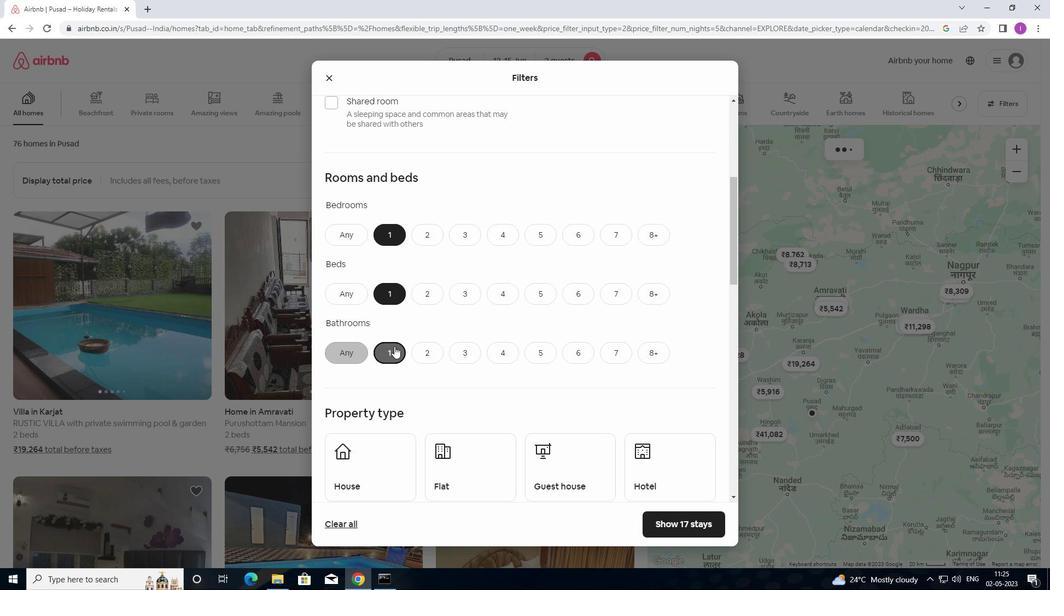 
Action: Mouse scrolled (394, 345) with delta (0, 0)
Screenshot: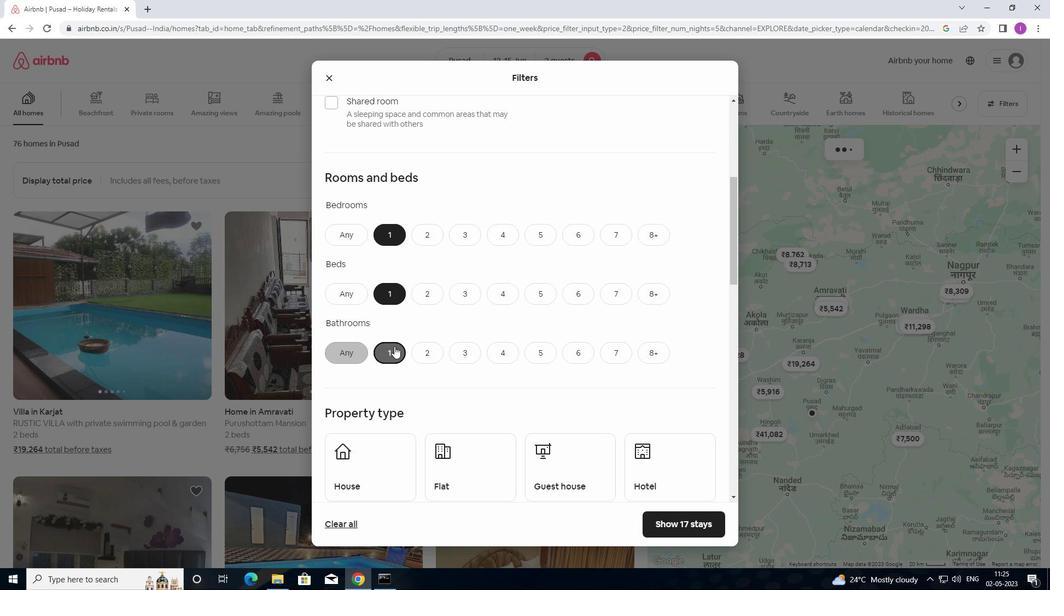 
Action: Mouse scrolled (394, 345) with delta (0, 0)
Screenshot: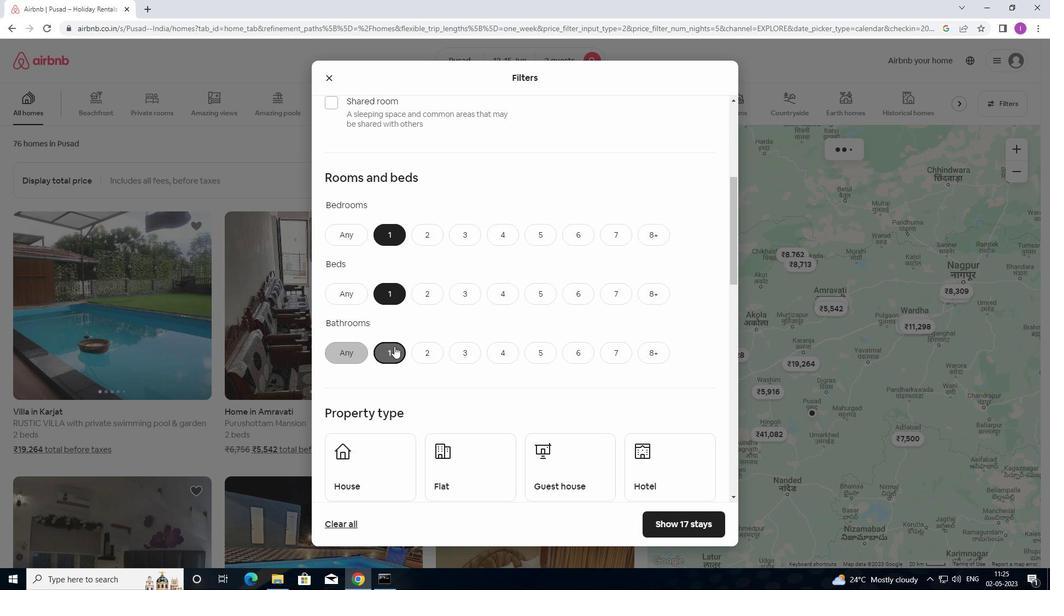 
Action: Mouse moved to (383, 275)
Screenshot: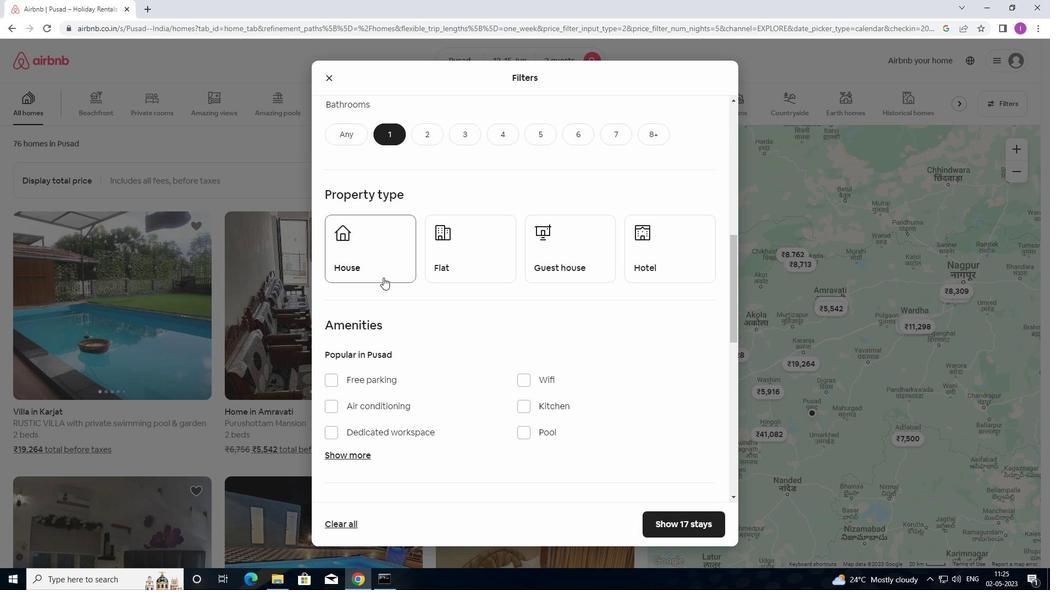 
Action: Mouse pressed left at (383, 275)
Screenshot: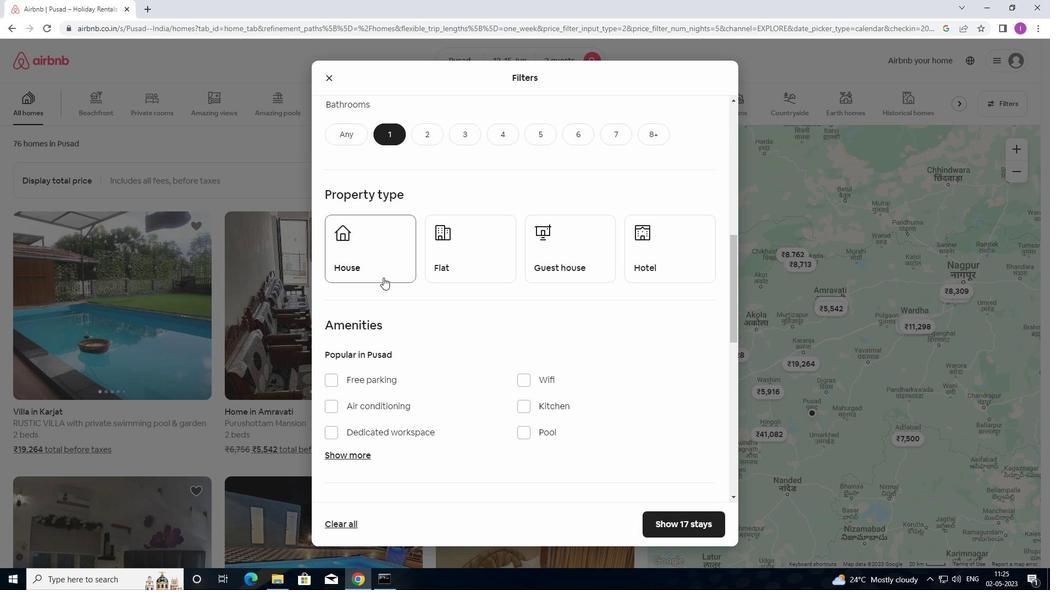 
Action: Mouse moved to (484, 264)
Screenshot: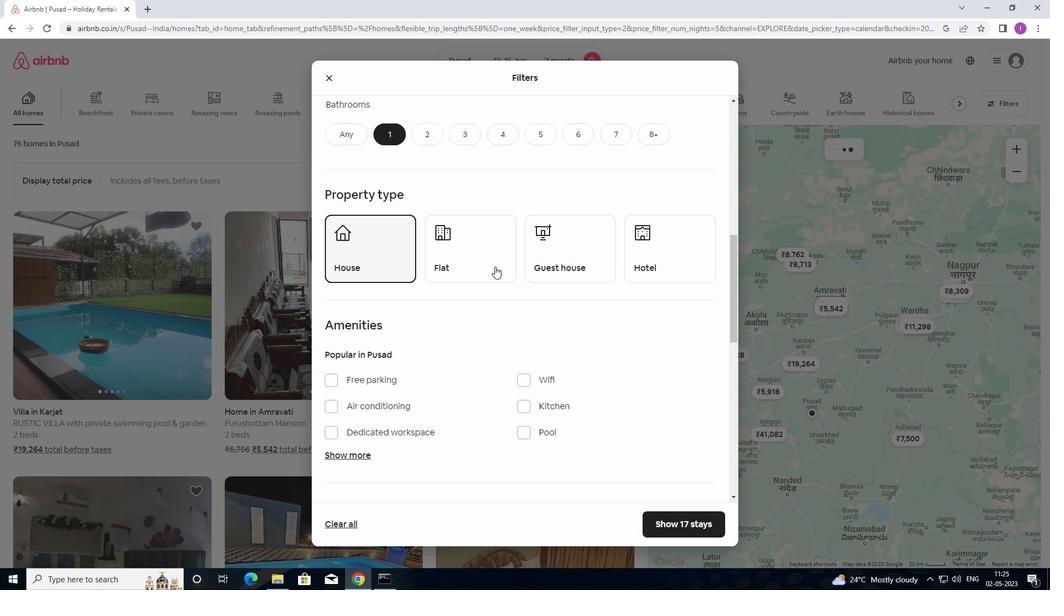 
Action: Mouse pressed left at (484, 264)
Screenshot: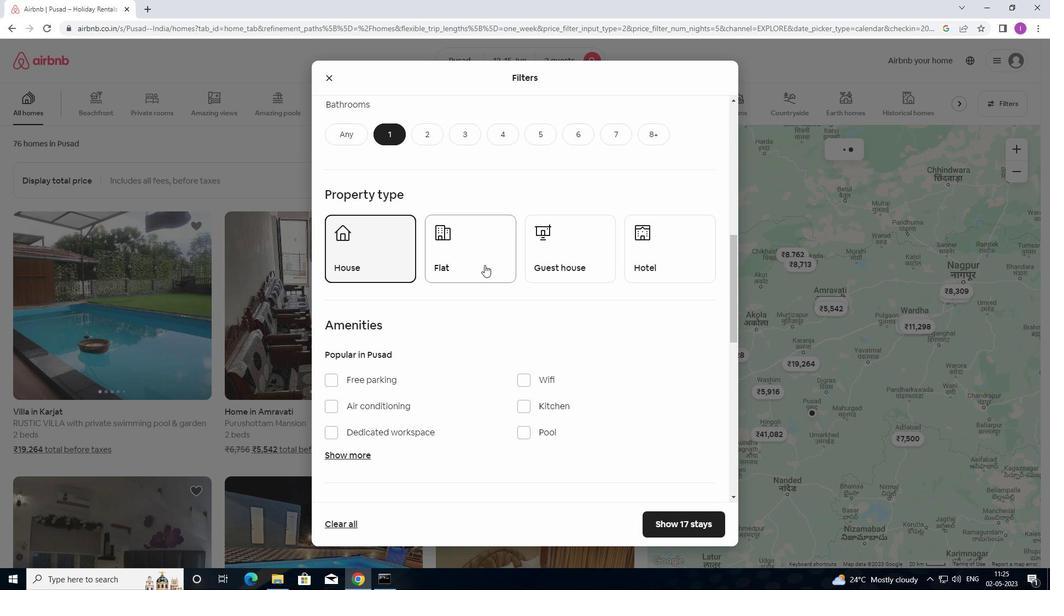 
Action: Mouse moved to (557, 267)
Screenshot: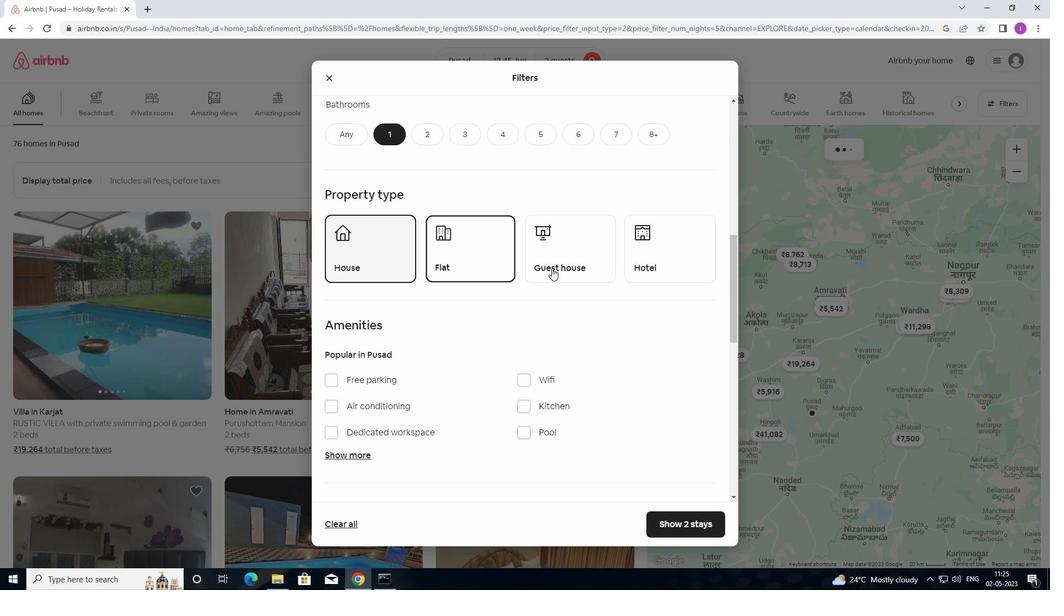 
Action: Mouse pressed left at (557, 267)
Screenshot: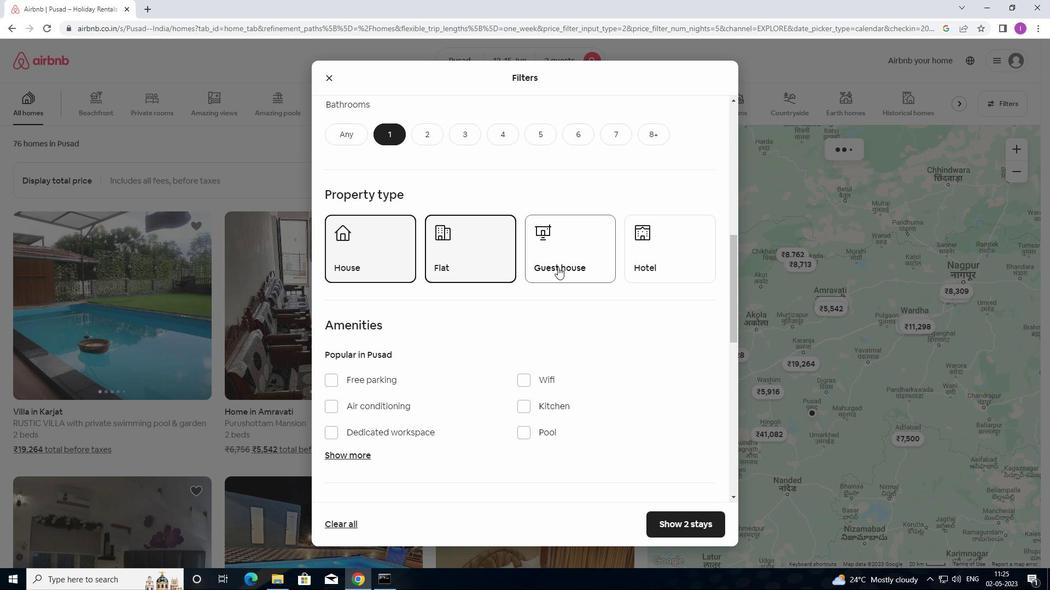 
Action: Mouse moved to (648, 257)
Screenshot: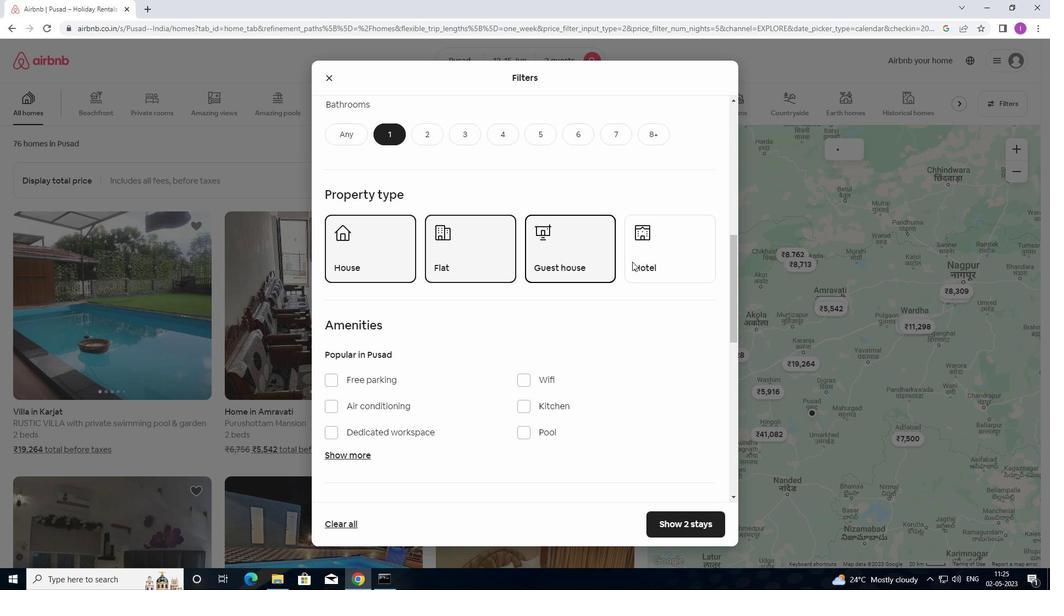 
Action: Mouse pressed left at (648, 257)
Screenshot: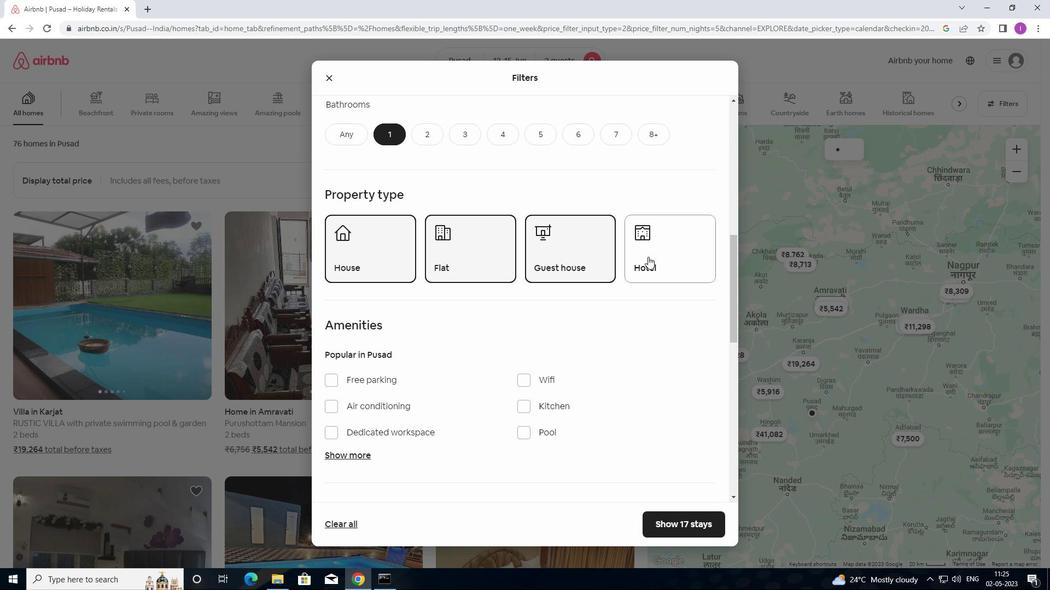 
Action: Mouse moved to (653, 267)
Screenshot: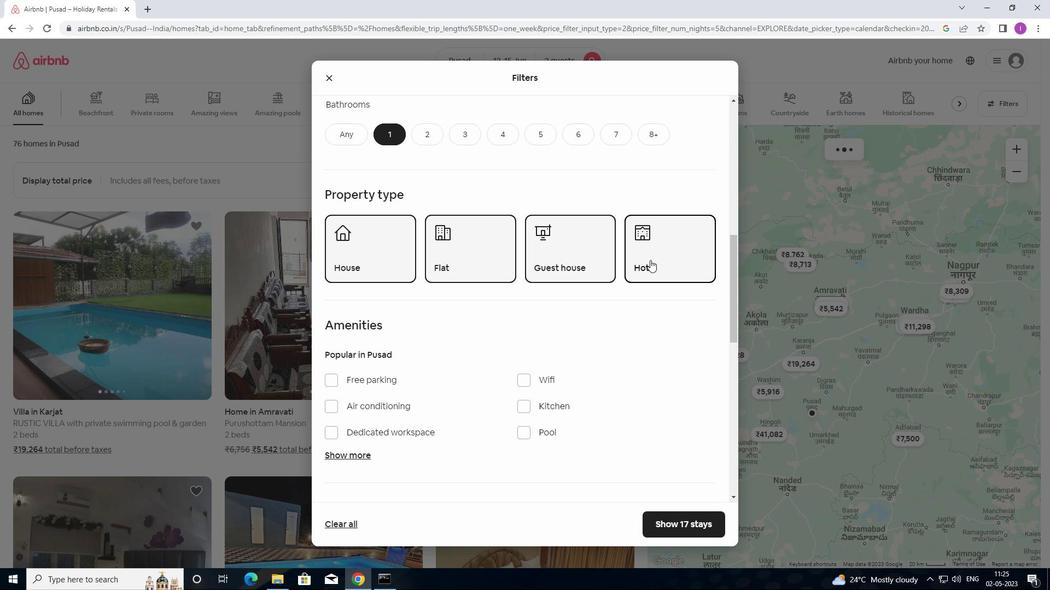 
Action: Mouse scrolled (653, 266) with delta (0, 0)
Screenshot: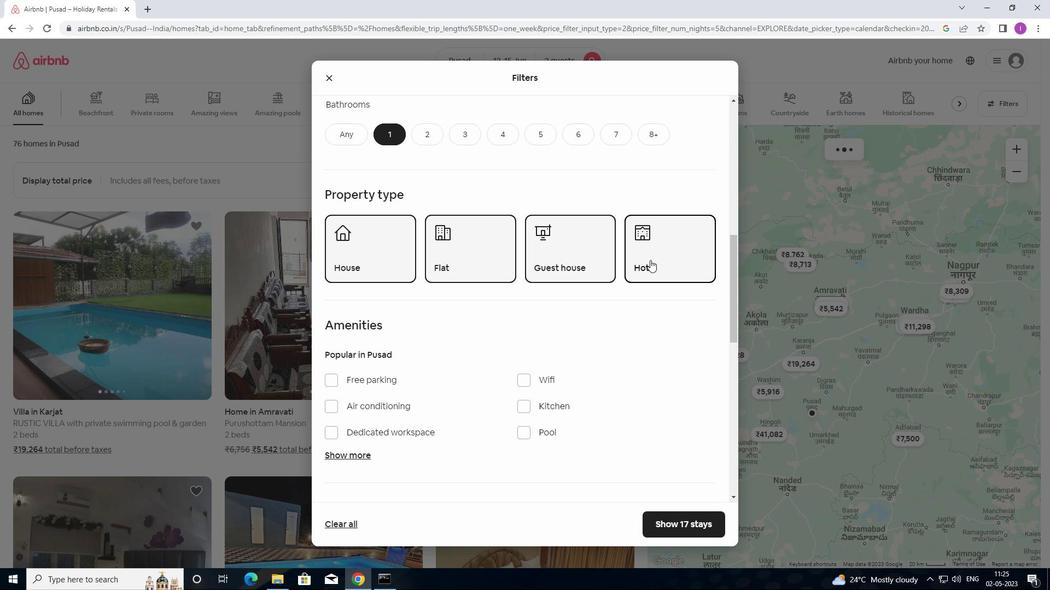 
Action: Mouse moved to (653, 267)
Screenshot: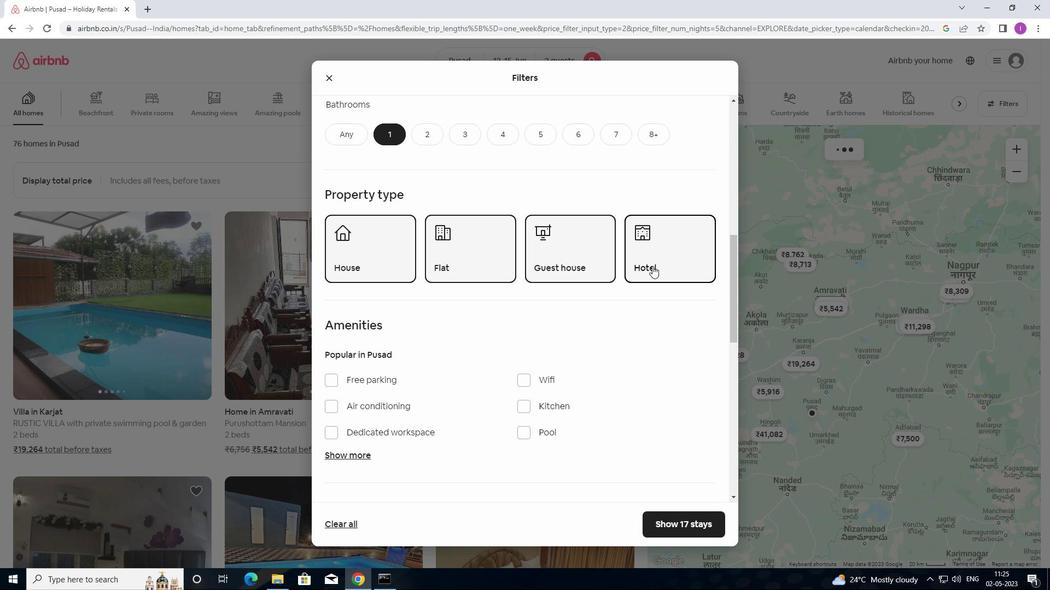 
Action: Mouse scrolled (653, 267) with delta (0, 0)
Screenshot: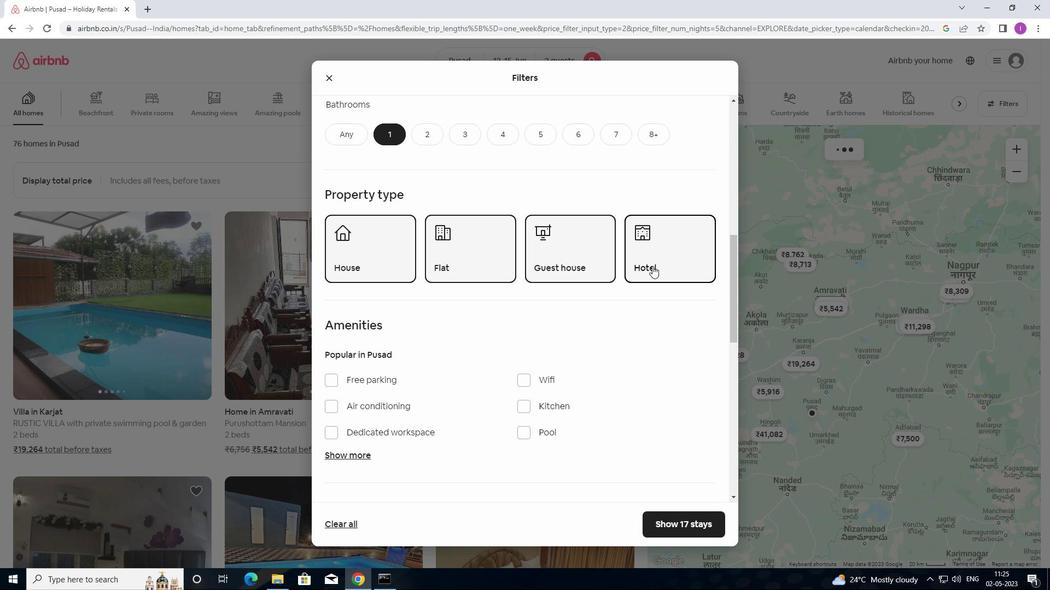 
Action: Mouse moved to (653, 268)
Screenshot: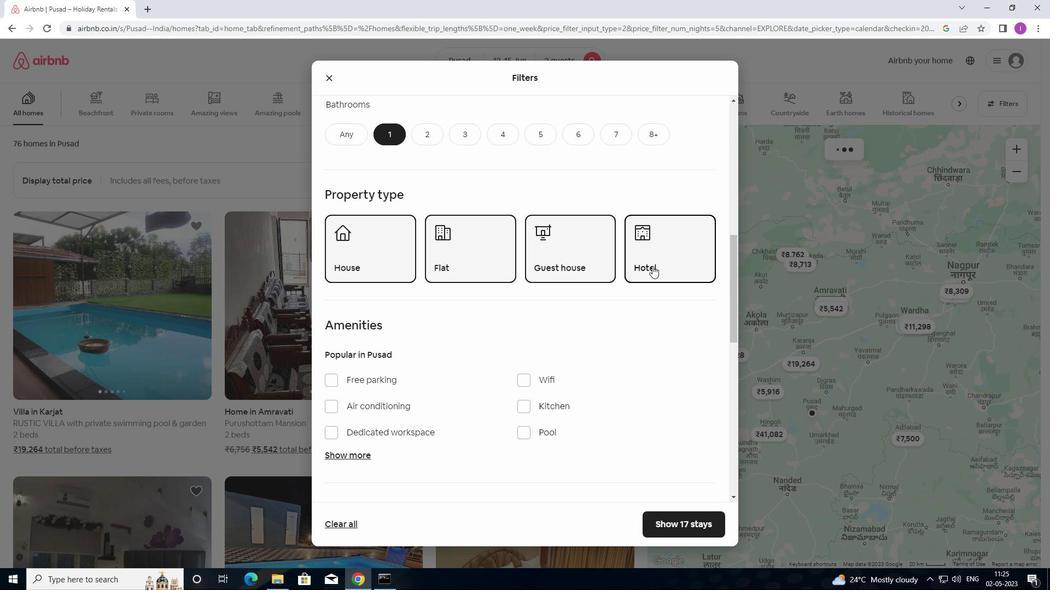 
Action: Mouse scrolled (653, 267) with delta (0, 0)
Screenshot: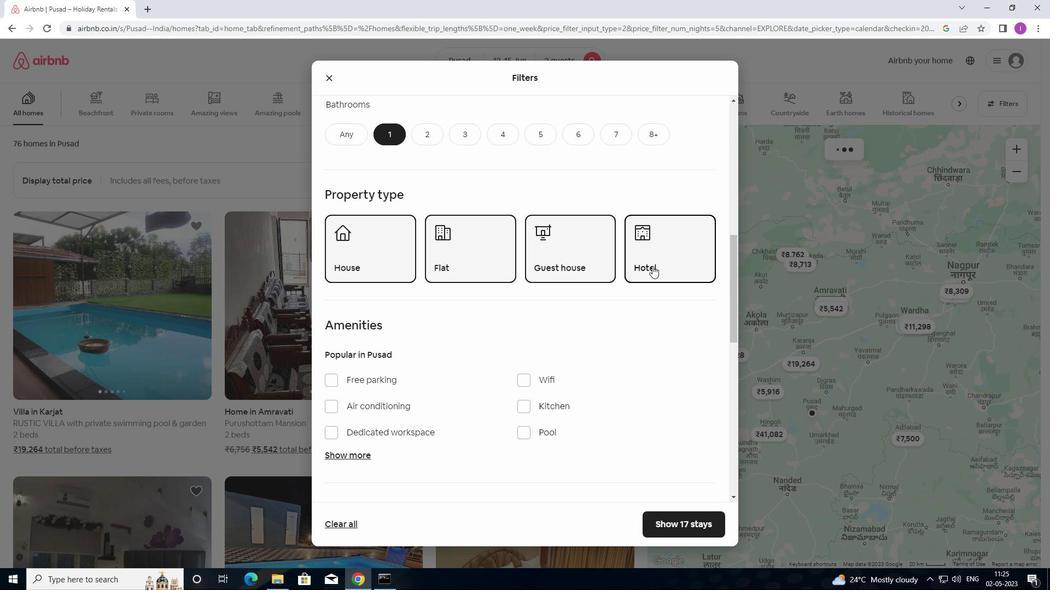 
Action: Mouse moved to (656, 282)
Screenshot: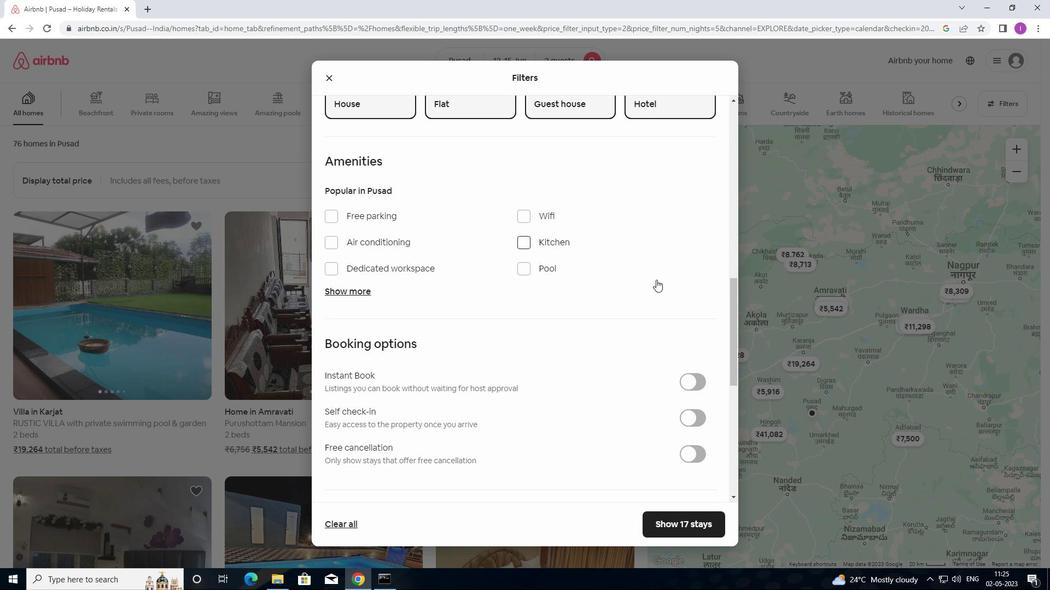 
Action: Mouse scrolled (656, 281) with delta (0, 0)
Screenshot: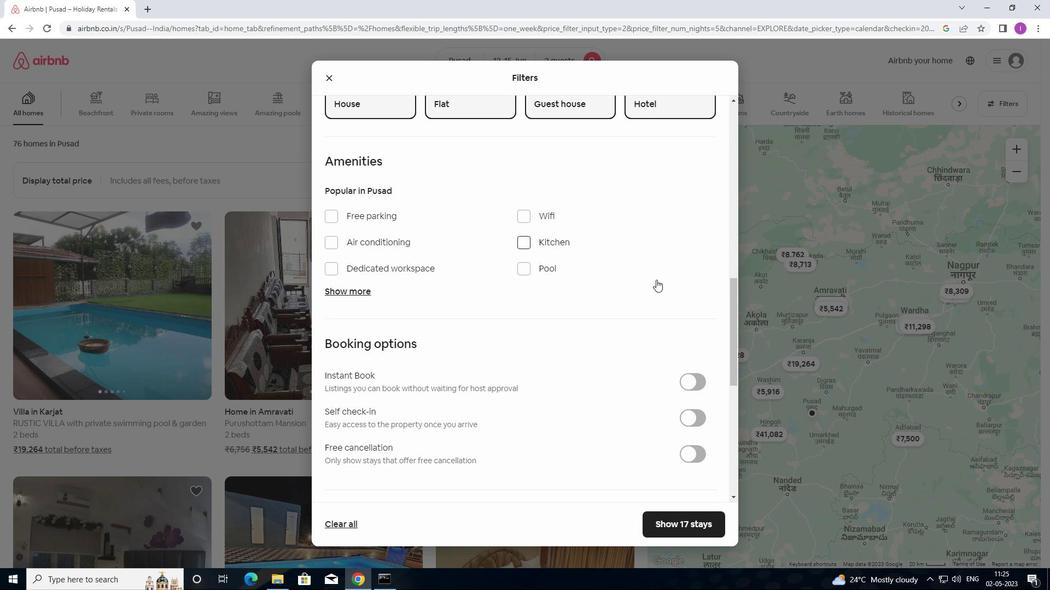 
Action: Mouse moved to (657, 283)
Screenshot: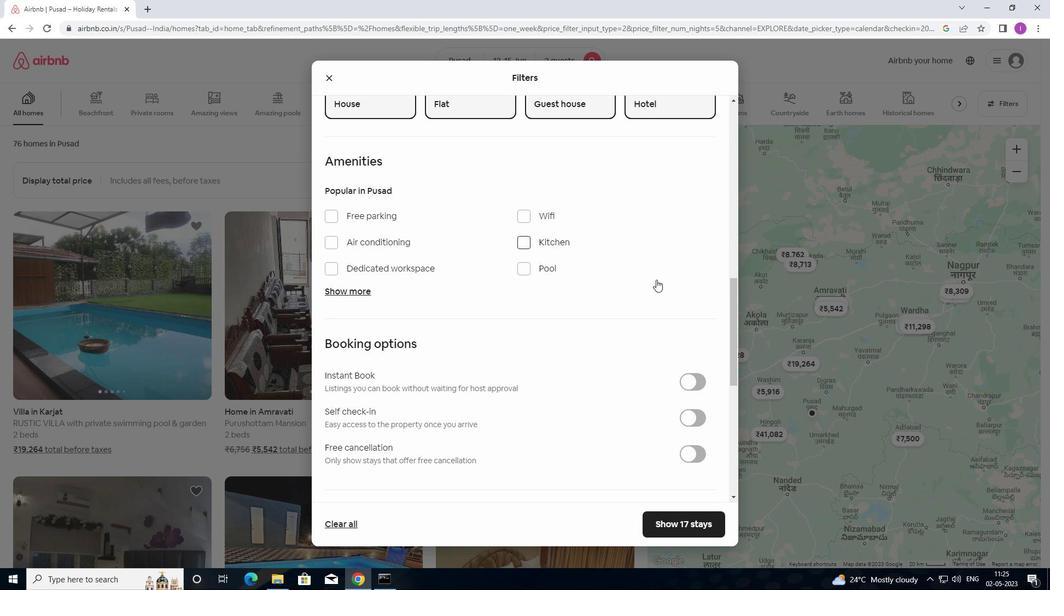 
Action: Mouse scrolled (657, 283) with delta (0, 0)
Screenshot: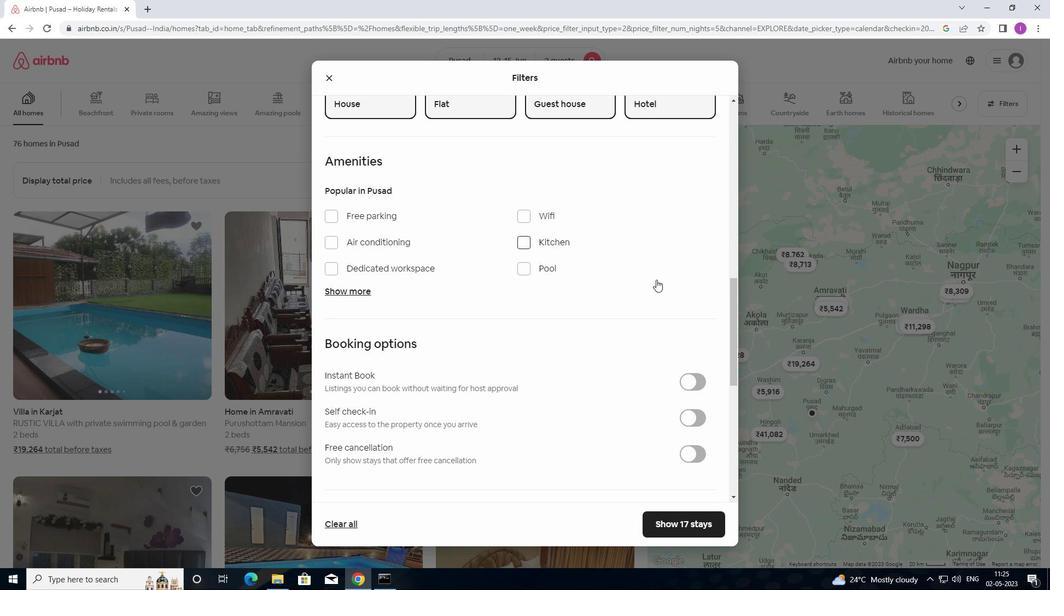 
Action: Mouse moved to (657, 284)
Screenshot: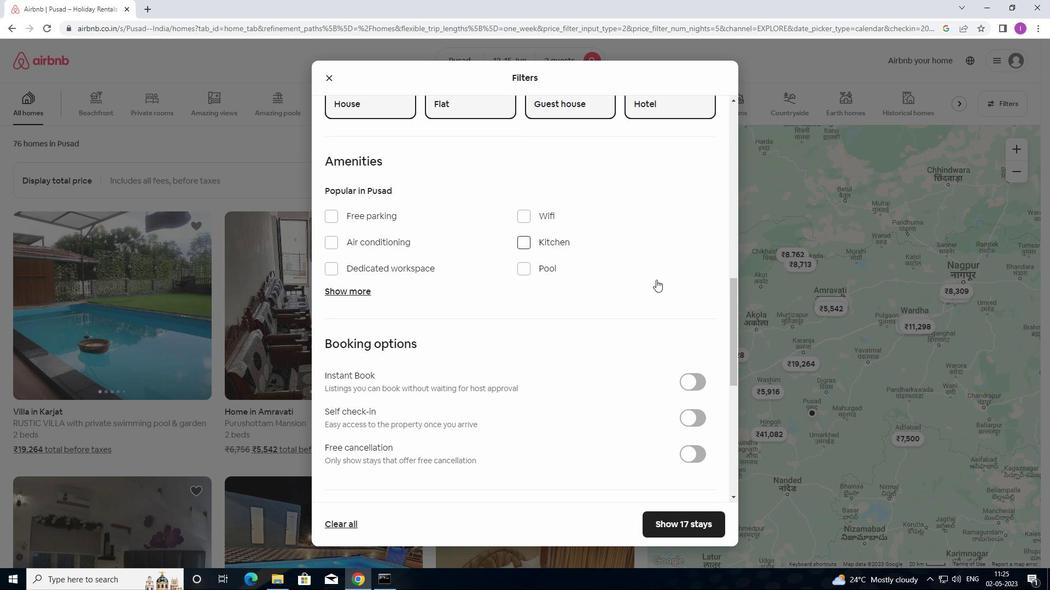 
Action: Mouse scrolled (657, 283) with delta (0, 0)
Screenshot: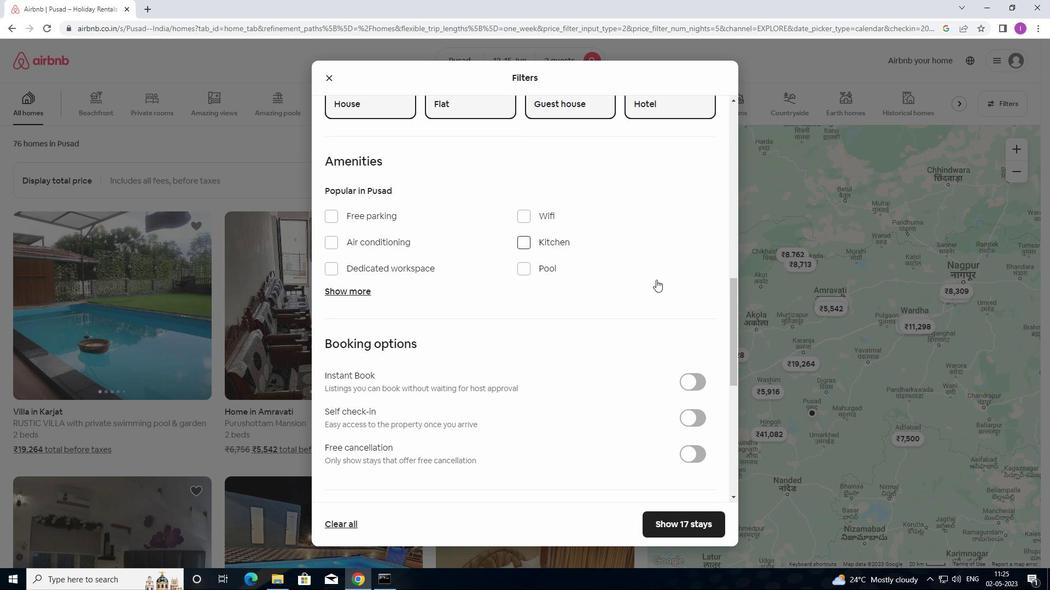 
Action: Mouse moved to (657, 284)
Screenshot: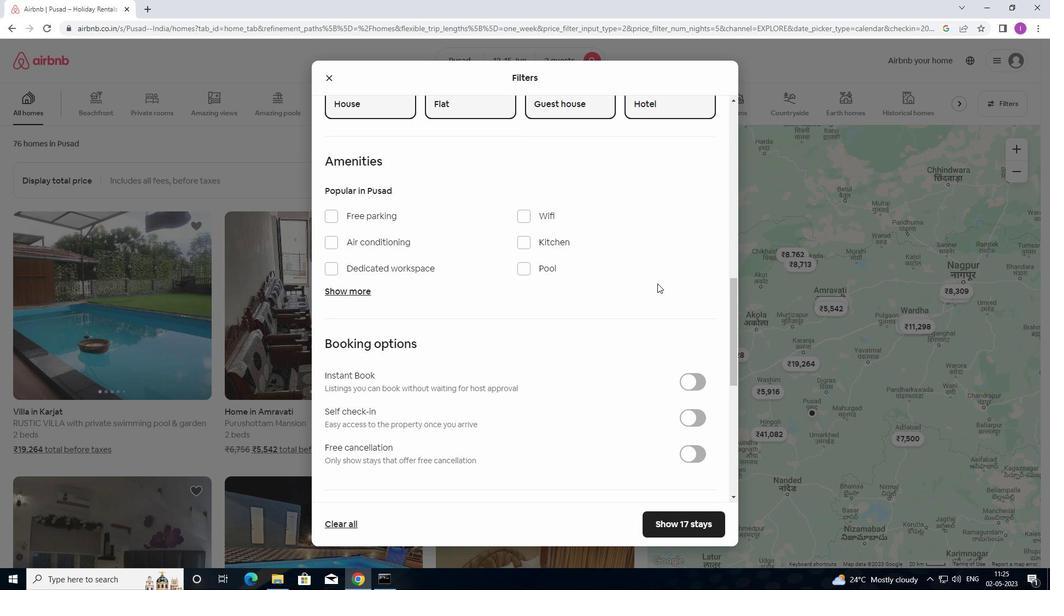 
Action: Mouse scrolled (657, 284) with delta (0, 0)
Screenshot: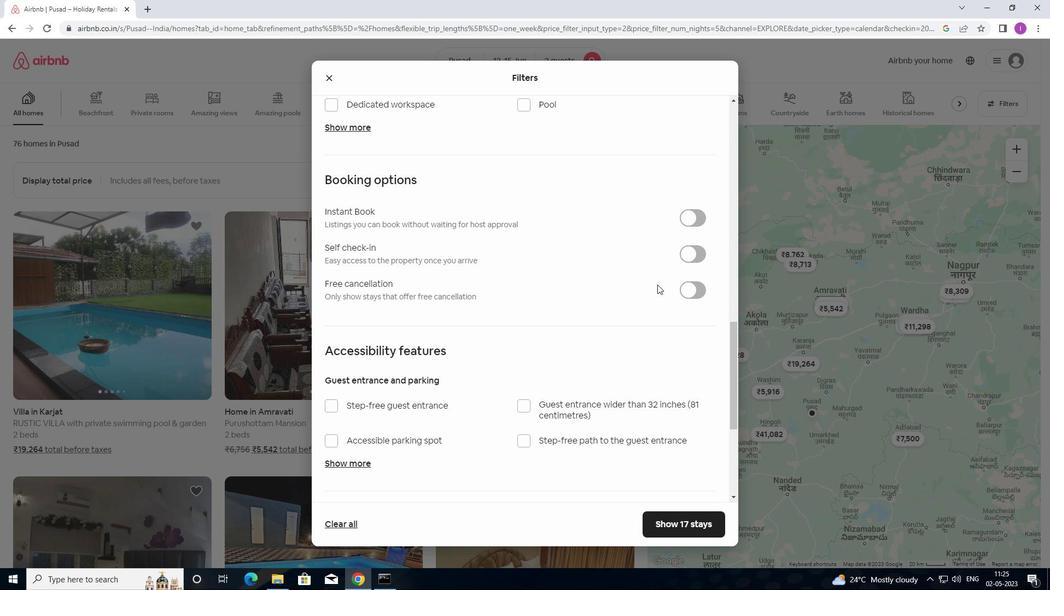 
Action: Mouse moved to (698, 195)
Screenshot: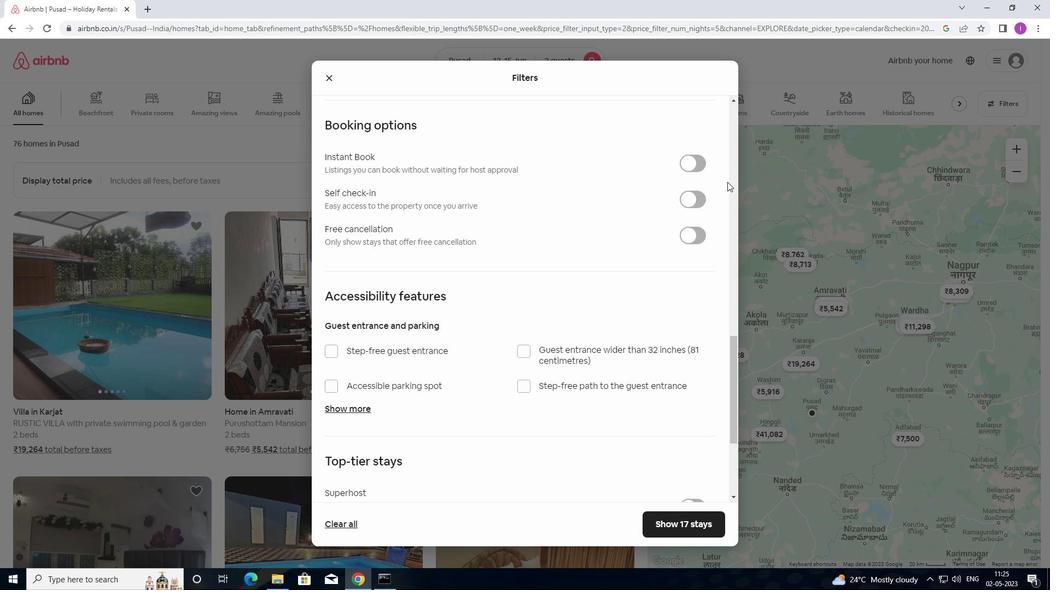 
Action: Mouse pressed left at (698, 195)
Screenshot: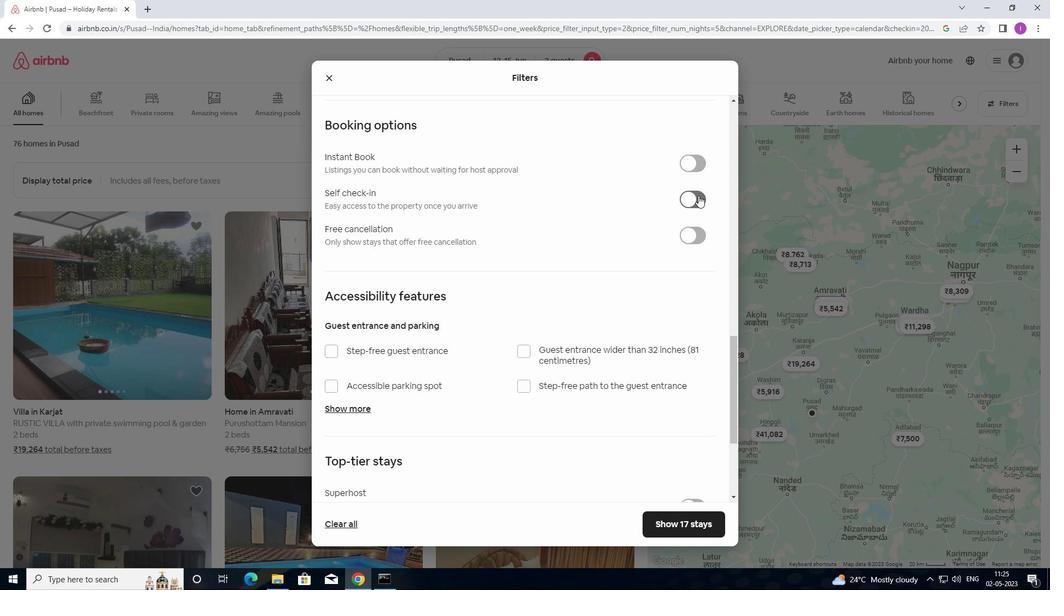 
Action: Mouse moved to (492, 319)
Screenshot: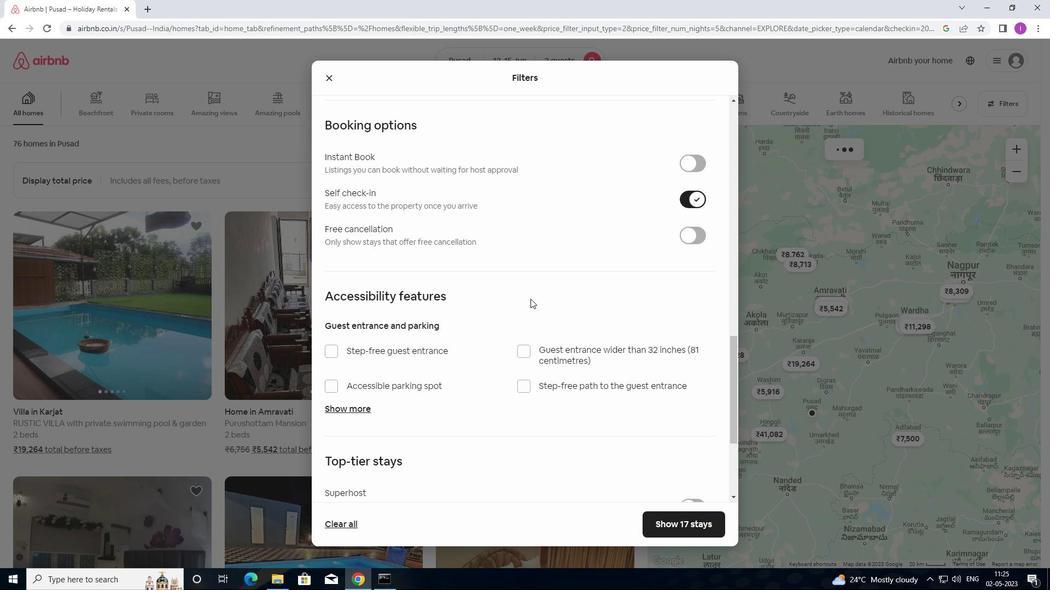 
Action: Mouse scrolled (492, 319) with delta (0, 0)
Screenshot: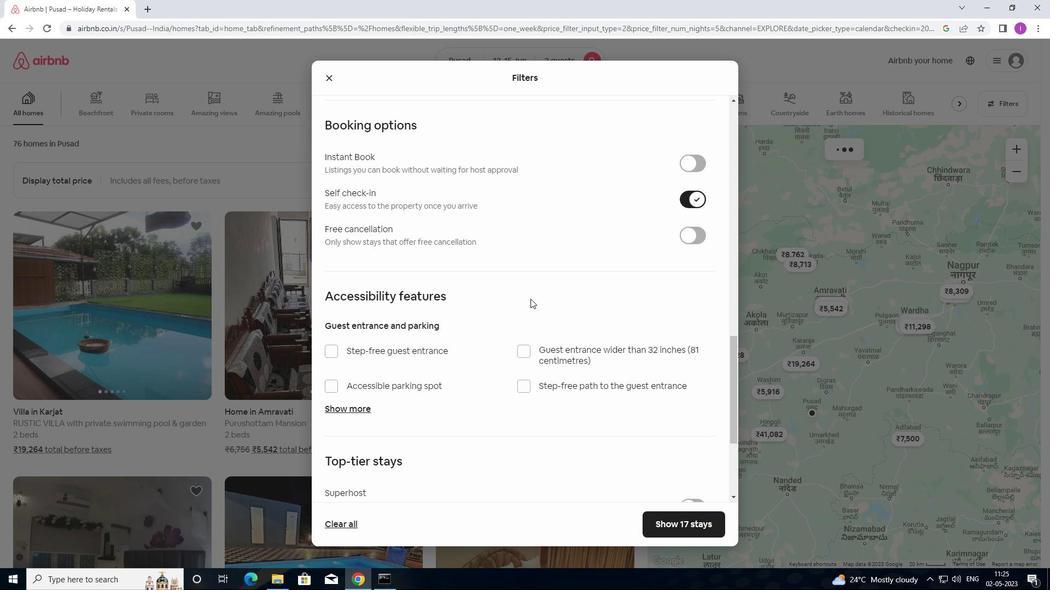 
Action: Mouse moved to (491, 323)
Screenshot: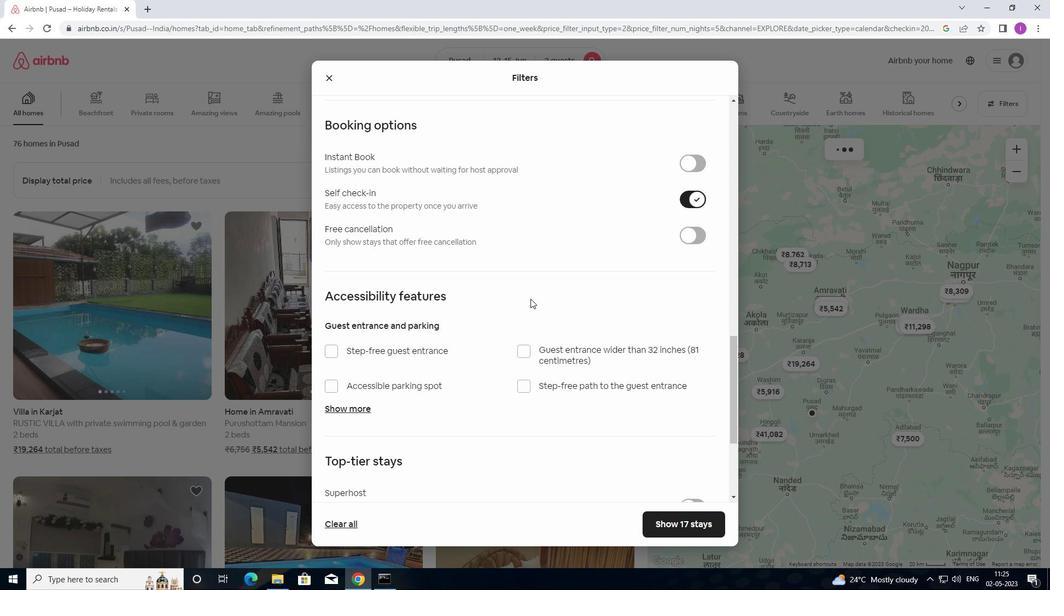 
Action: Mouse scrolled (491, 323) with delta (0, 0)
Screenshot: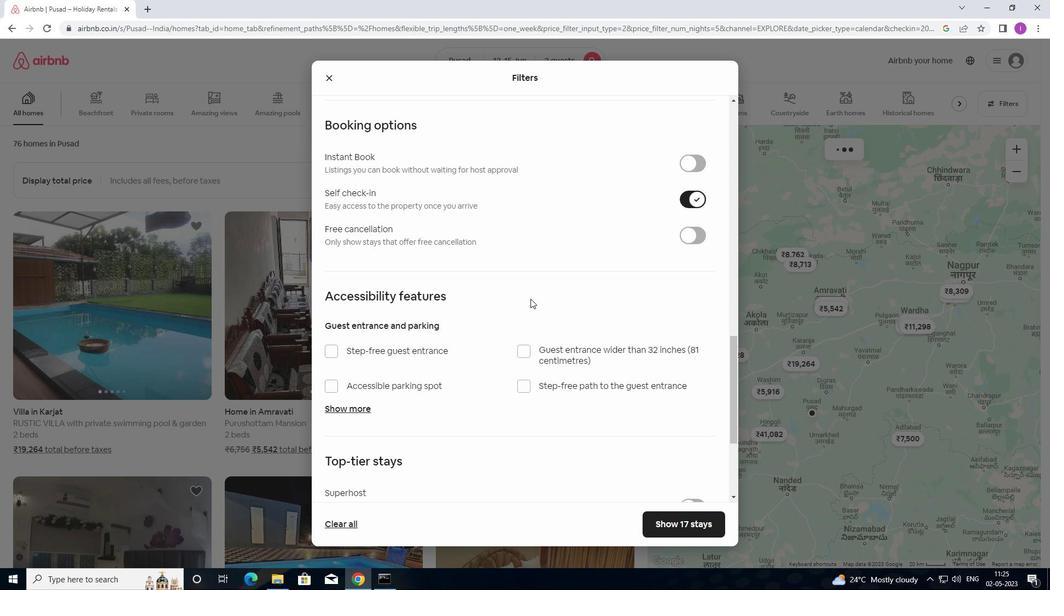 
Action: Mouse moved to (491, 325)
Screenshot: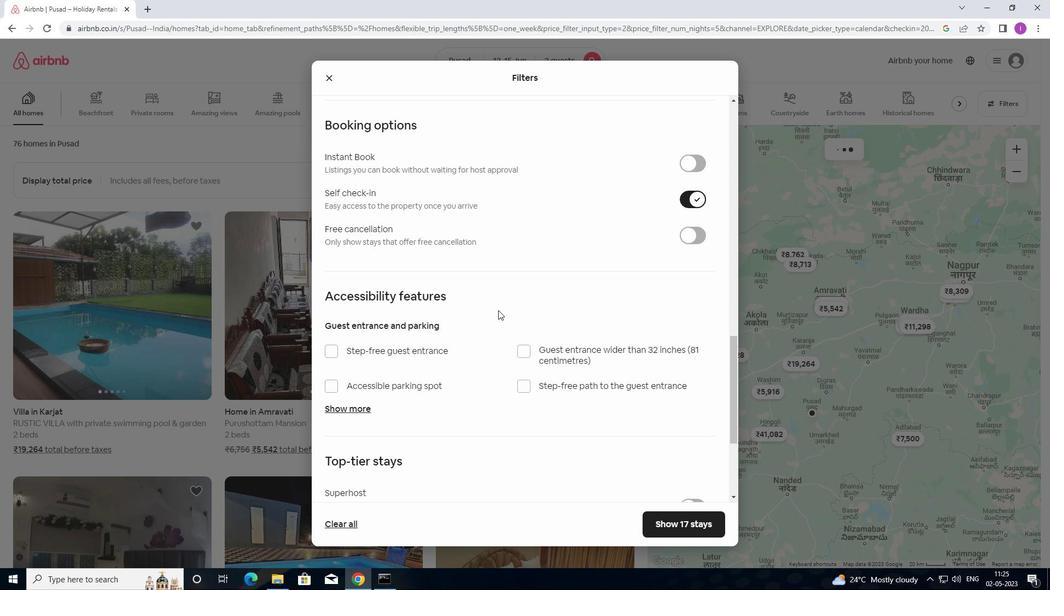 
Action: Mouse scrolled (491, 324) with delta (0, 0)
Screenshot: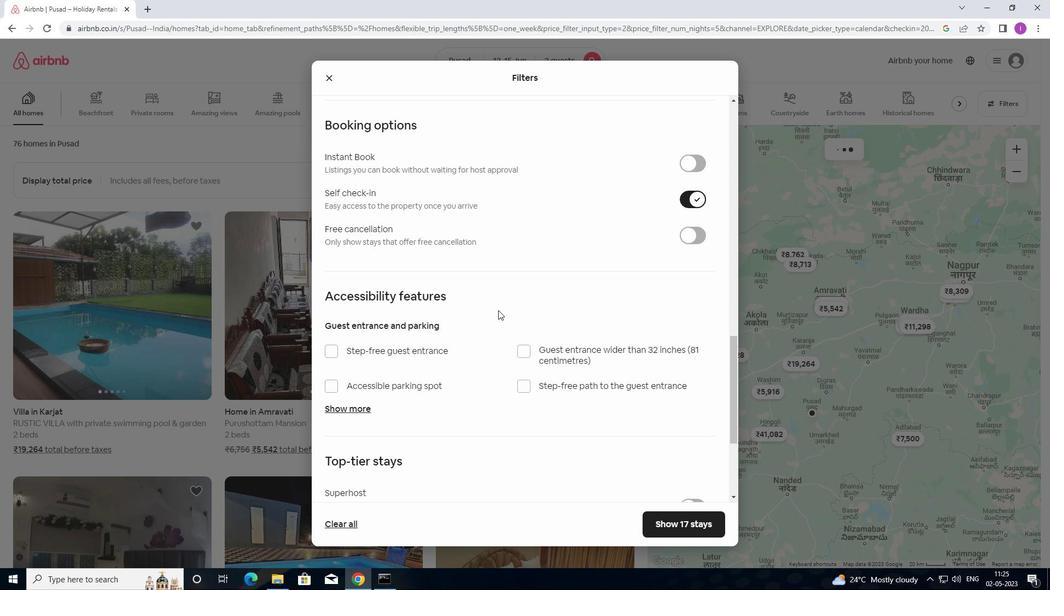 
Action: Mouse moved to (489, 329)
Screenshot: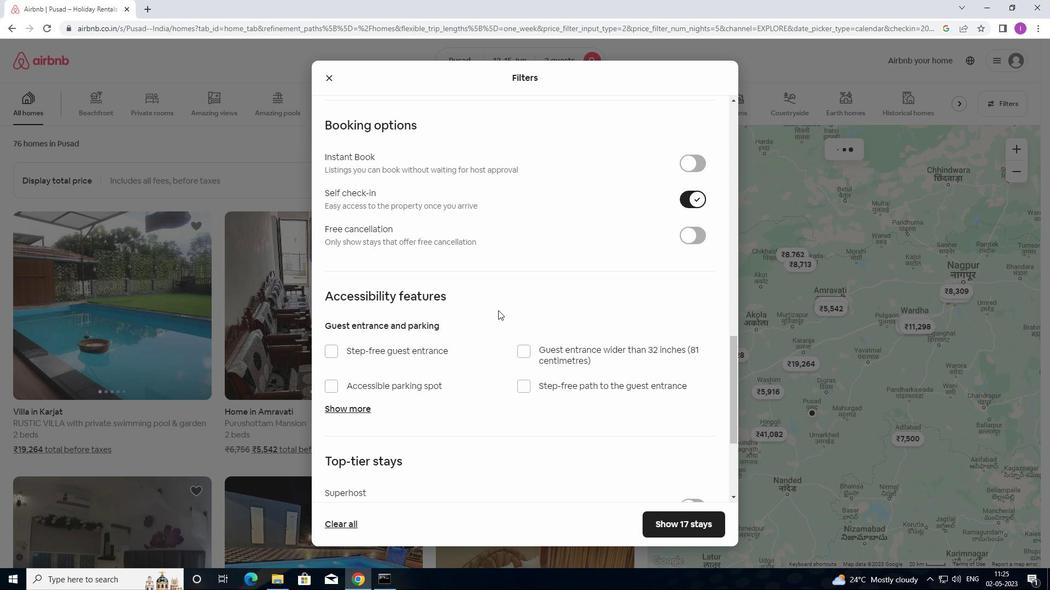 
Action: Mouse scrolled (489, 328) with delta (0, 0)
Screenshot: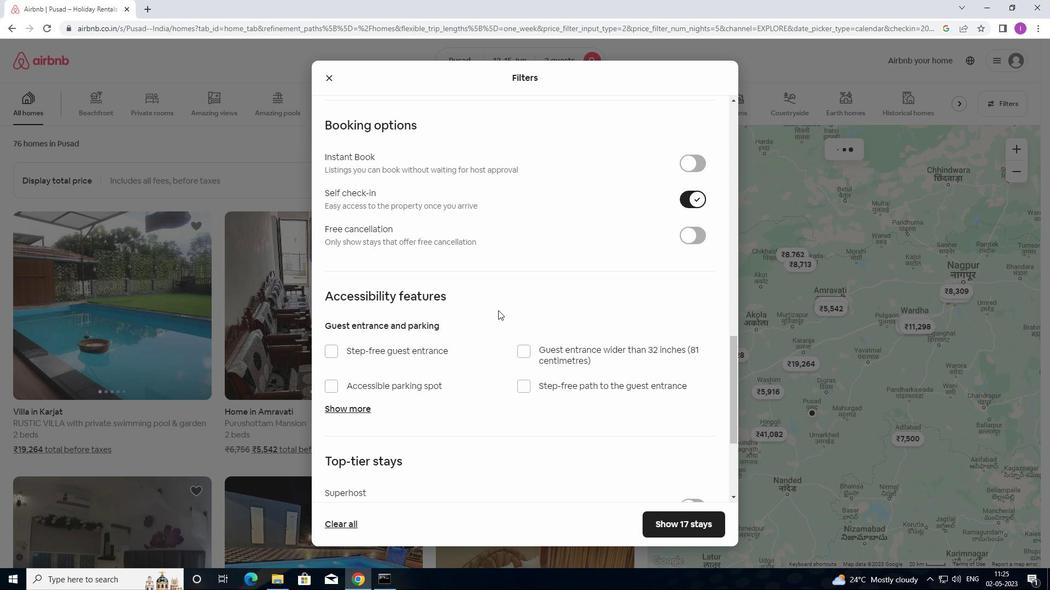 
Action: Mouse moved to (488, 331)
Screenshot: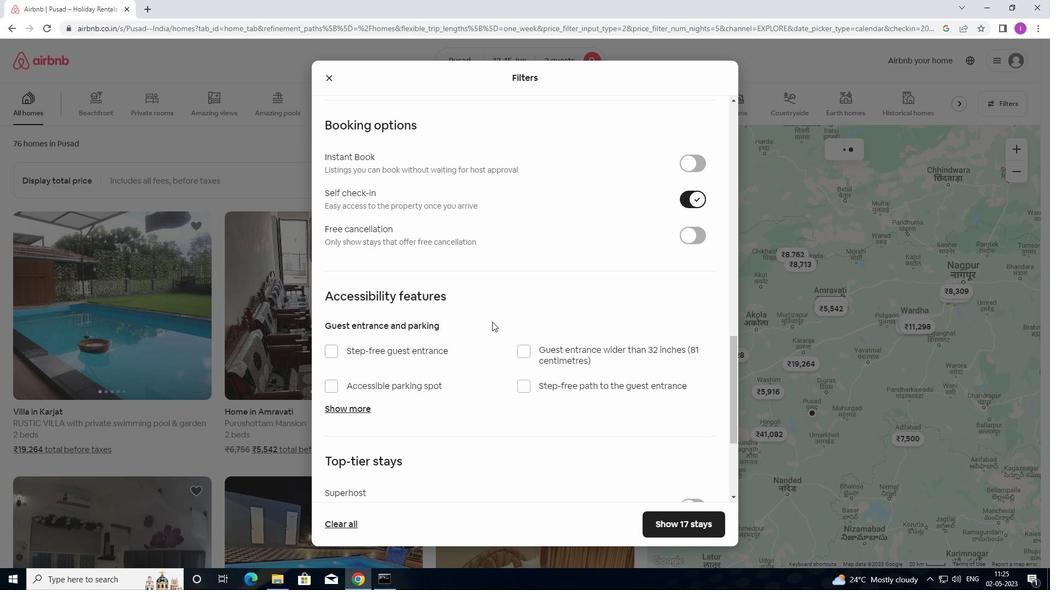
Action: Mouse scrolled (488, 331) with delta (0, 0)
Screenshot: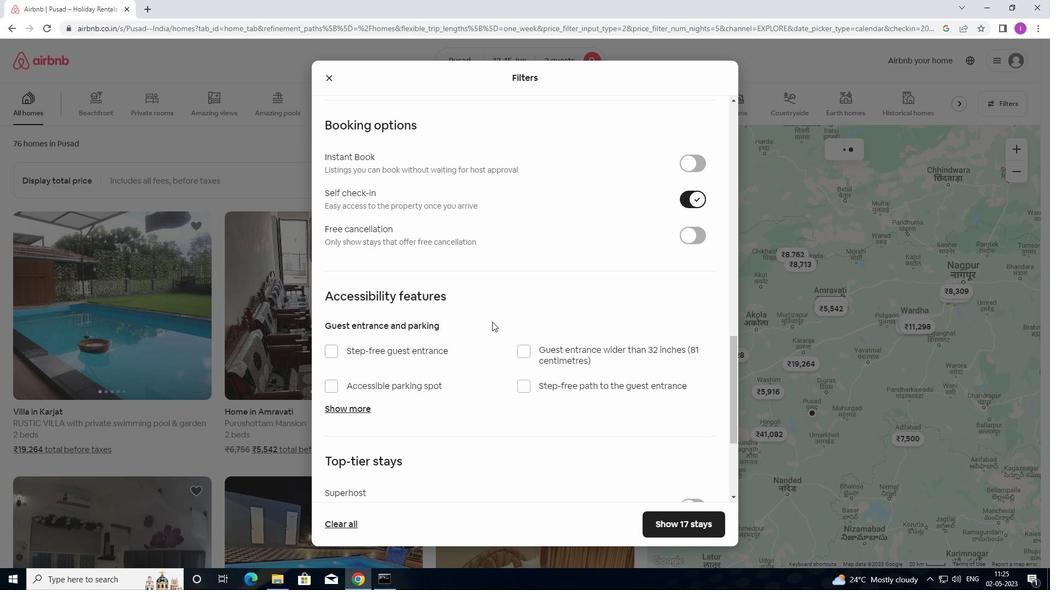
Action: Mouse moved to (488, 335)
Screenshot: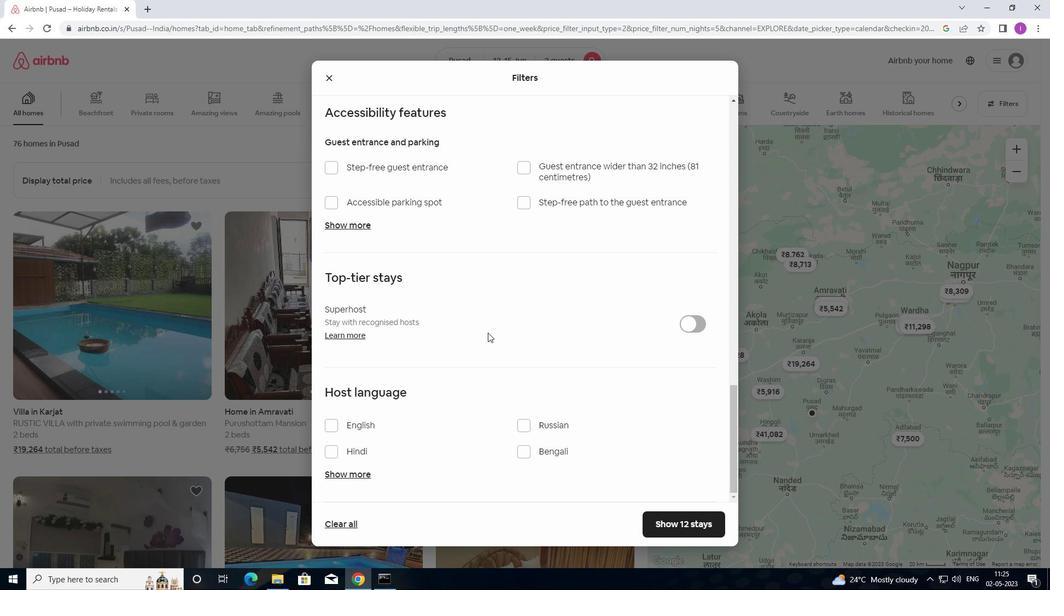 
Action: Mouse scrolled (488, 335) with delta (0, 0)
Screenshot: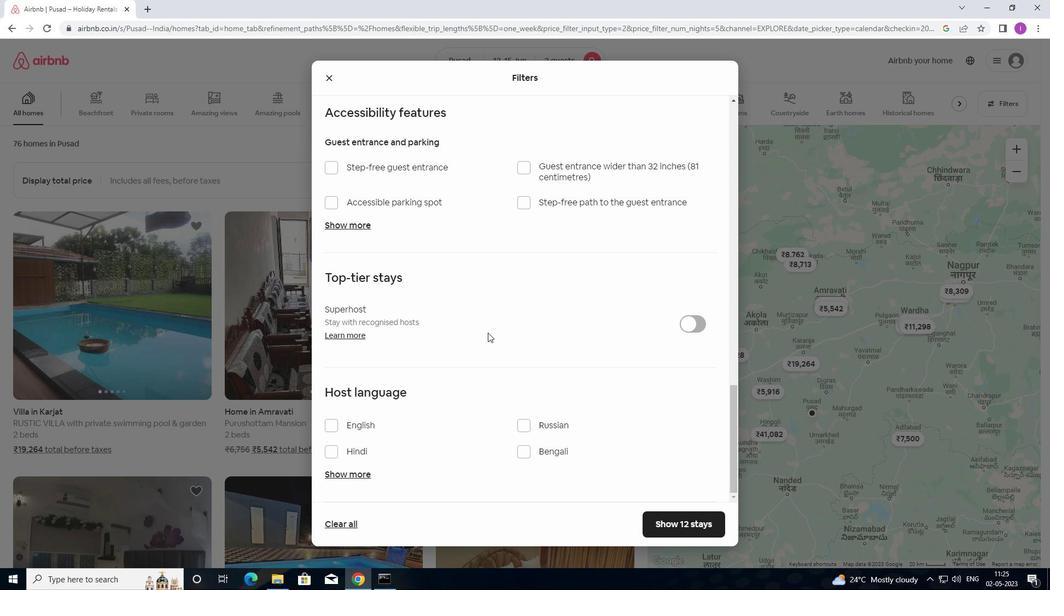 
Action: Mouse moved to (488, 337)
Screenshot: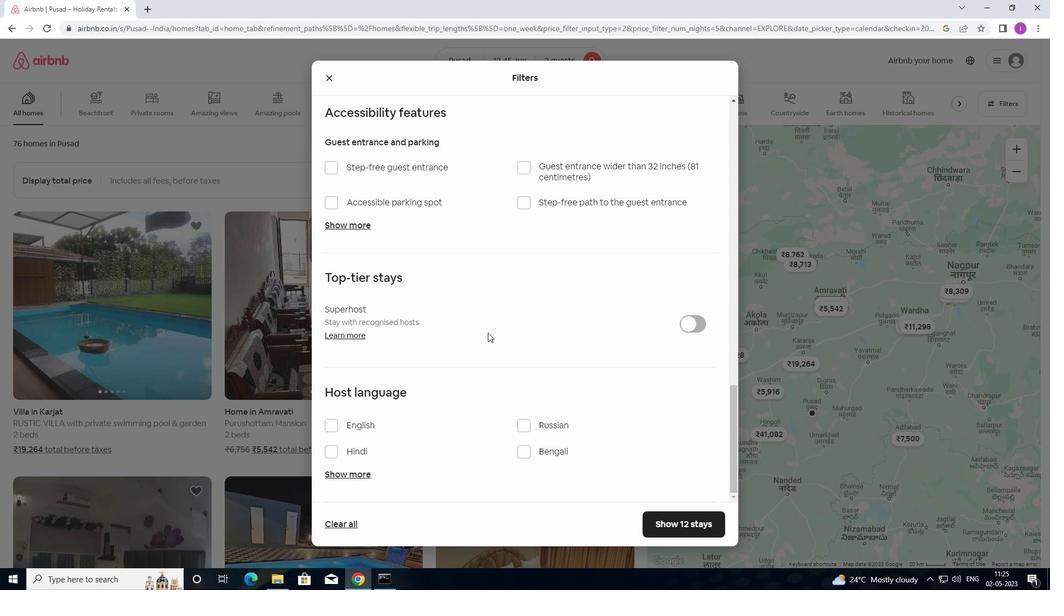 
Action: Mouse scrolled (488, 336) with delta (0, 0)
Screenshot: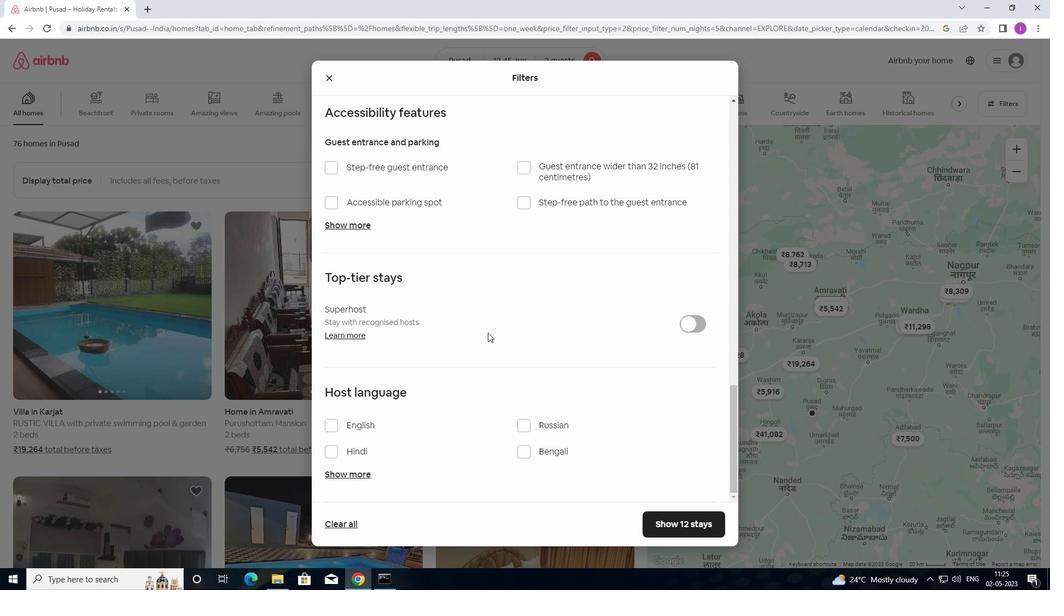 
Action: Mouse scrolled (488, 336) with delta (0, 0)
Screenshot: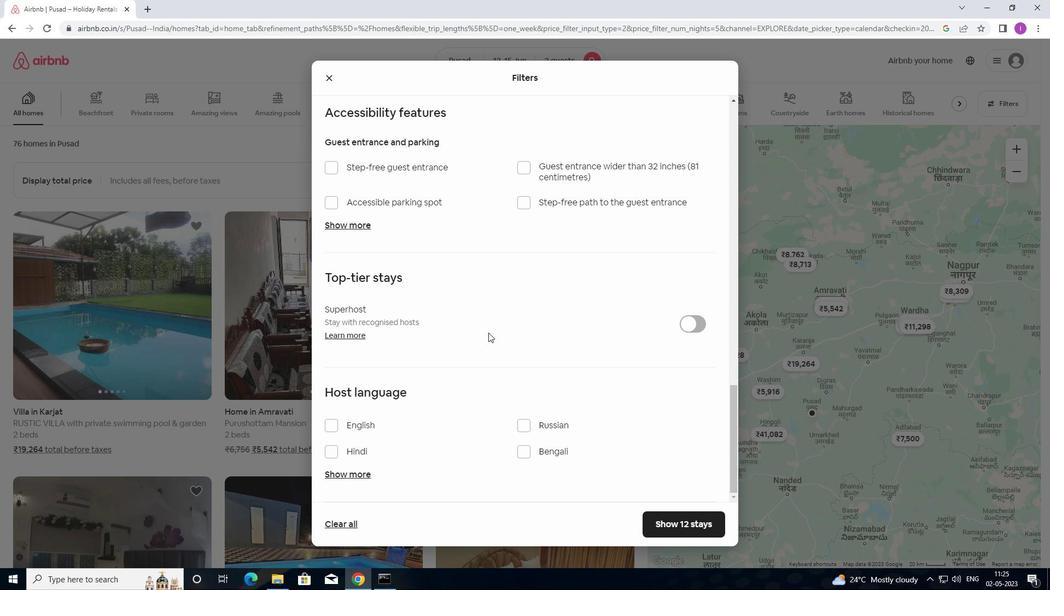
Action: Mouse moved to (488, 337)
Screenshot: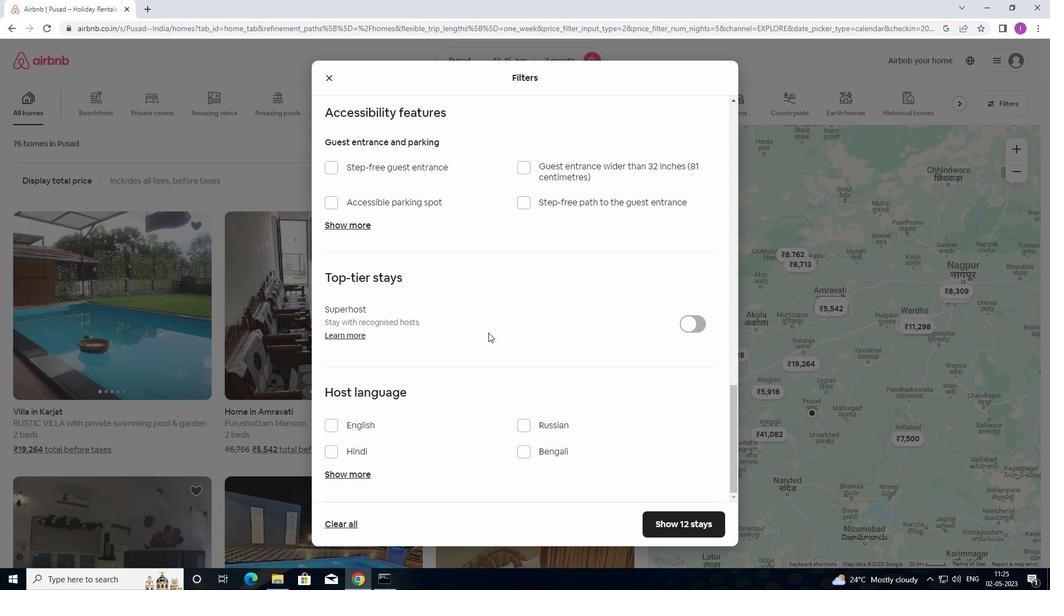 
Action: Mouse scrolled (488, 336) with delta (0, 0)
Screenshot: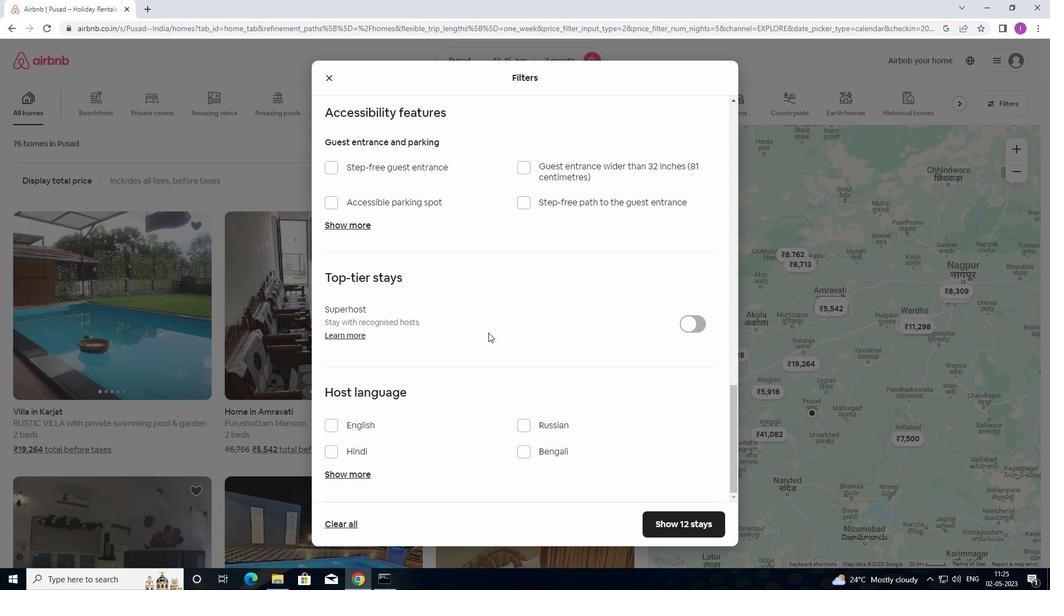 
Action: Mouse moved to (332, 428)
Screenshot: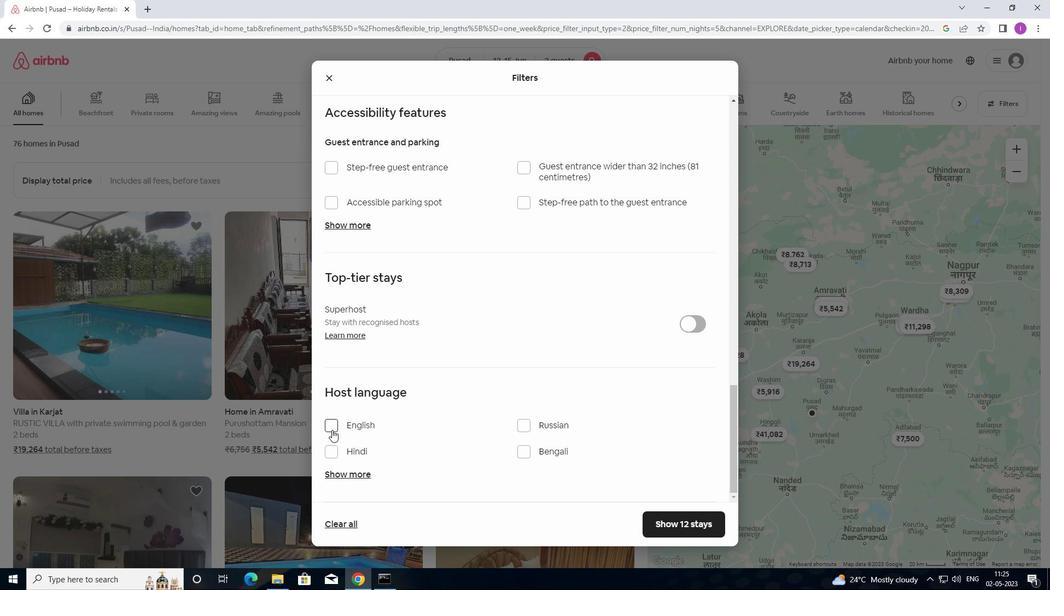 
Action: Mouse pressed left at (332, 428)
Screenshot: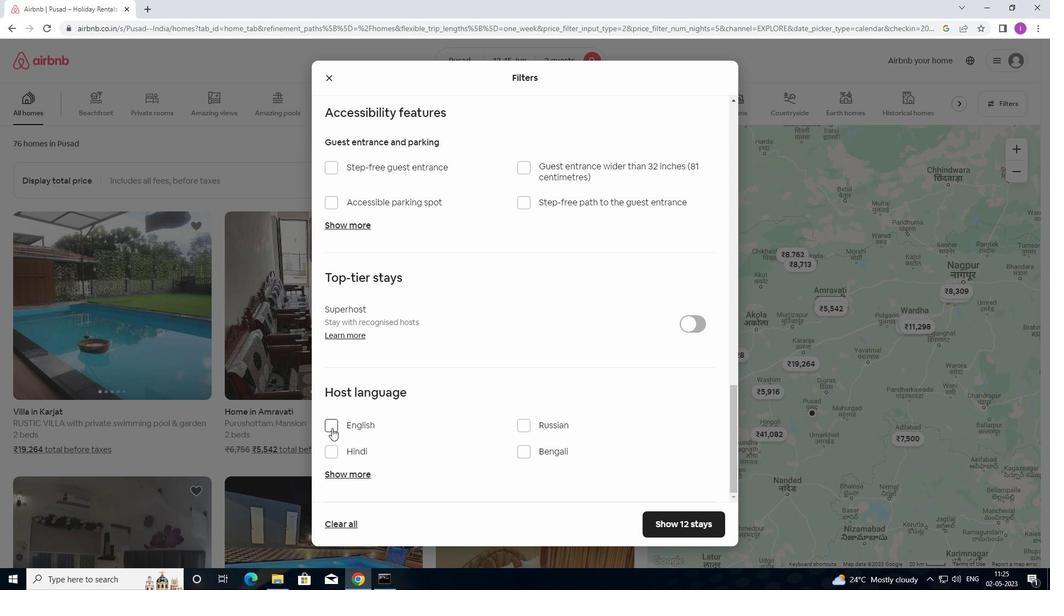 
Action: Mouse moved to (670, 521)
Screenshot: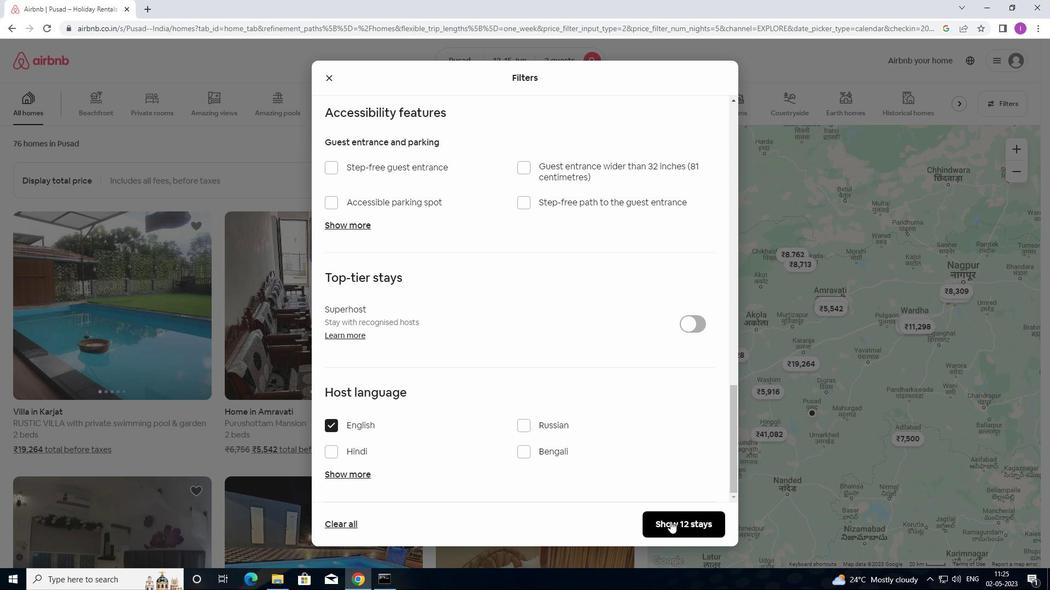 
Action: Mouse pressed left at (670, 521)
Screenshot: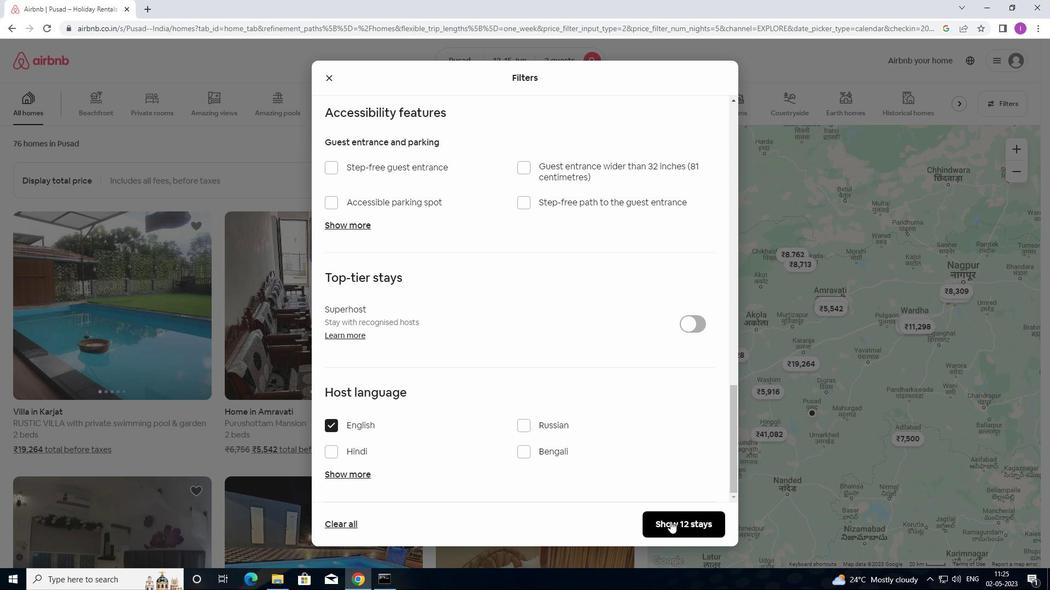 
Action: Mouse moved to (667, 499)
Screenshot: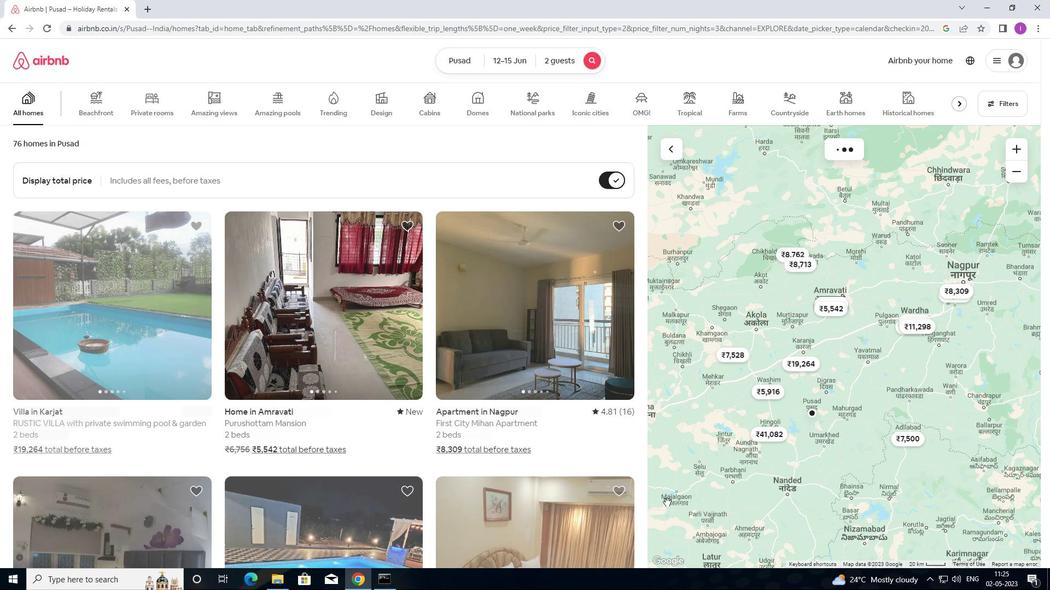 
